 Task: Open Card Tax Preparation Review in Board Voice of Customer Customer Persona Development and Analysis to Workspace Agile Coaching and add a team member Softage.3@softage.net, a label Yellow, a checklist Dance, an attachment from your google drive, a color Yellow and finally, add a card description 'Develop and launch new customer acquisition strategy' and a comment 'This task presents an opportunity to demonstrate our creativity and innovation, exploring new ideas and approaches.'. Add a start date 'Jan 03, 1900' with a due date 'Jan 10, 1900'
Action: Mouse moved to (75, 296)
Screenshot: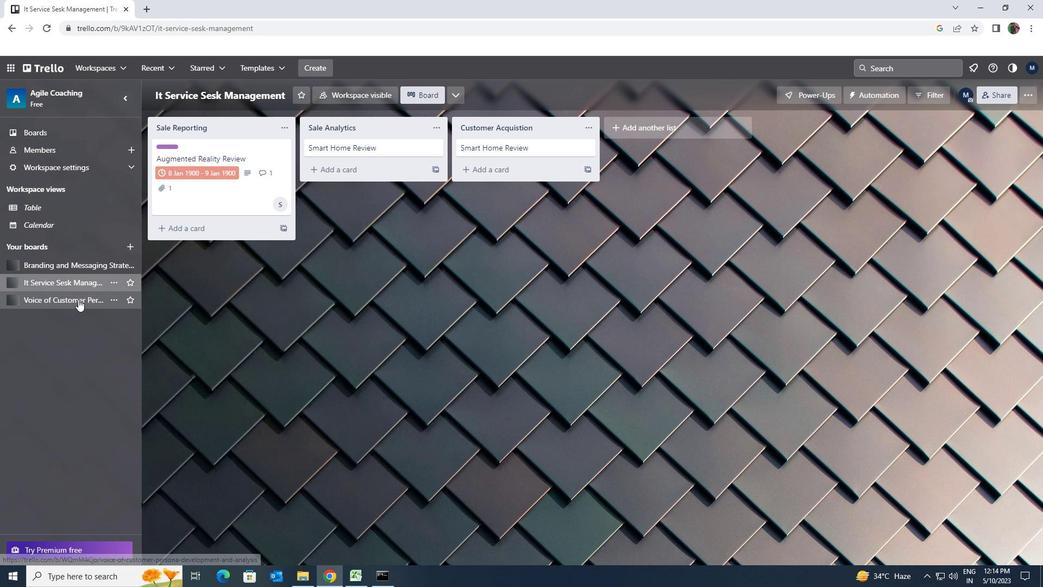 
Action: Mouse pressed left at (75, 296)
Screenshot: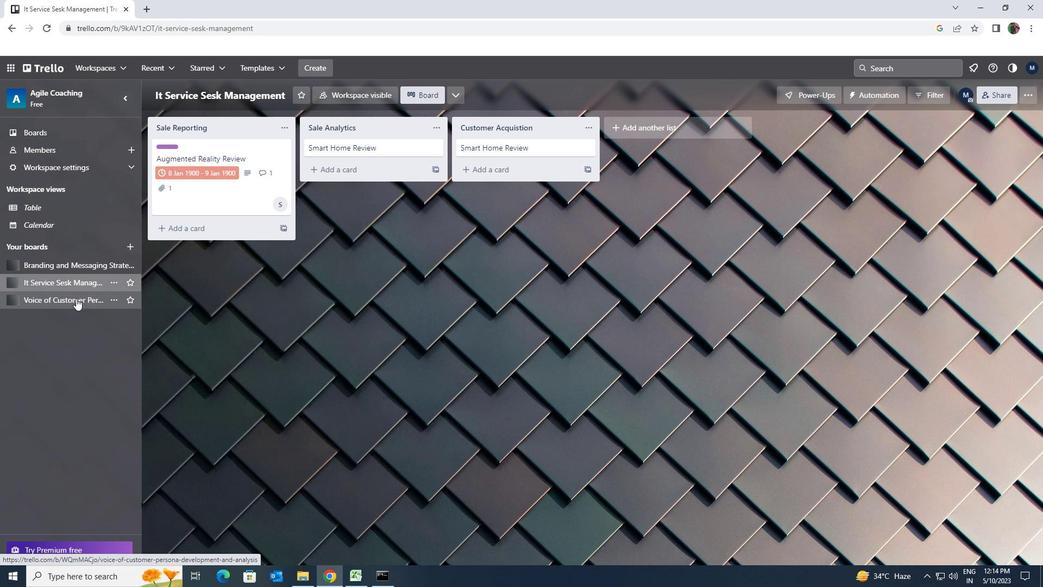 
Action: Mouse moved to (191, 144)
Screenshot: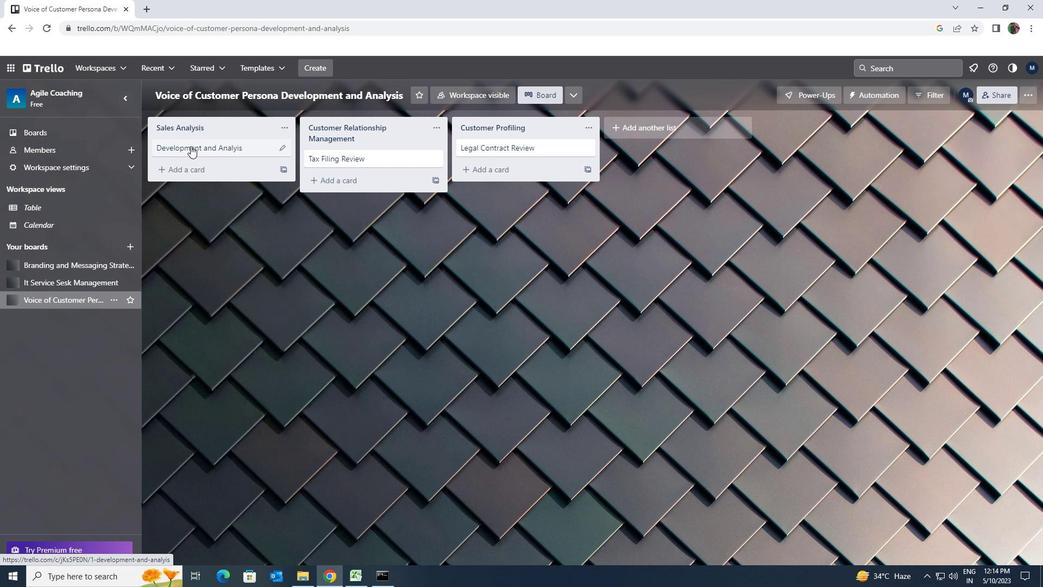 
Action: Mouse pressed left at (191, 144)
Screenshot: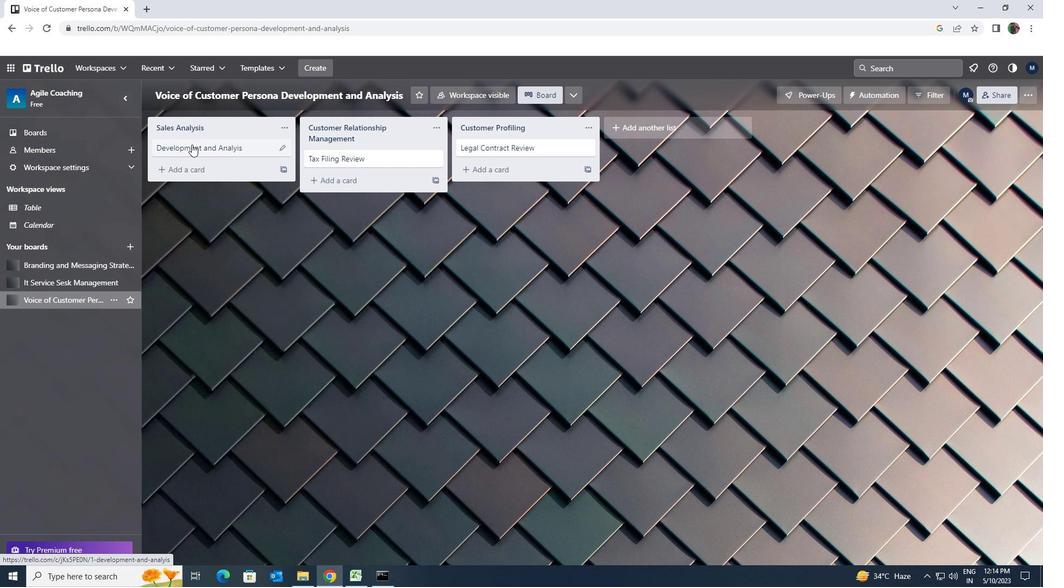 
Action: Mouse moved to (636, 158)
Screenshot: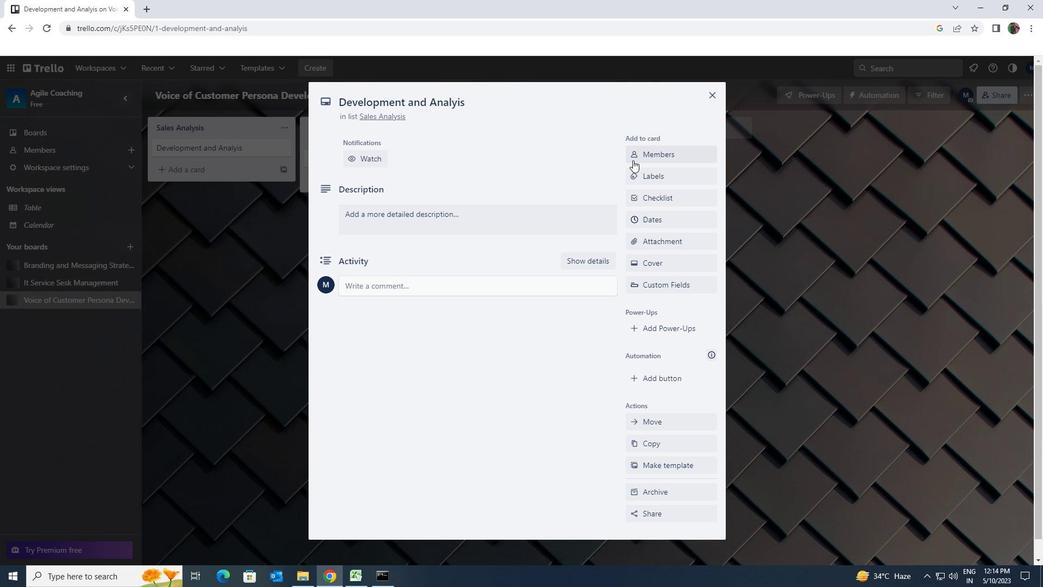 
Action: Mouse pressed left at (636, 158)
Screenshot: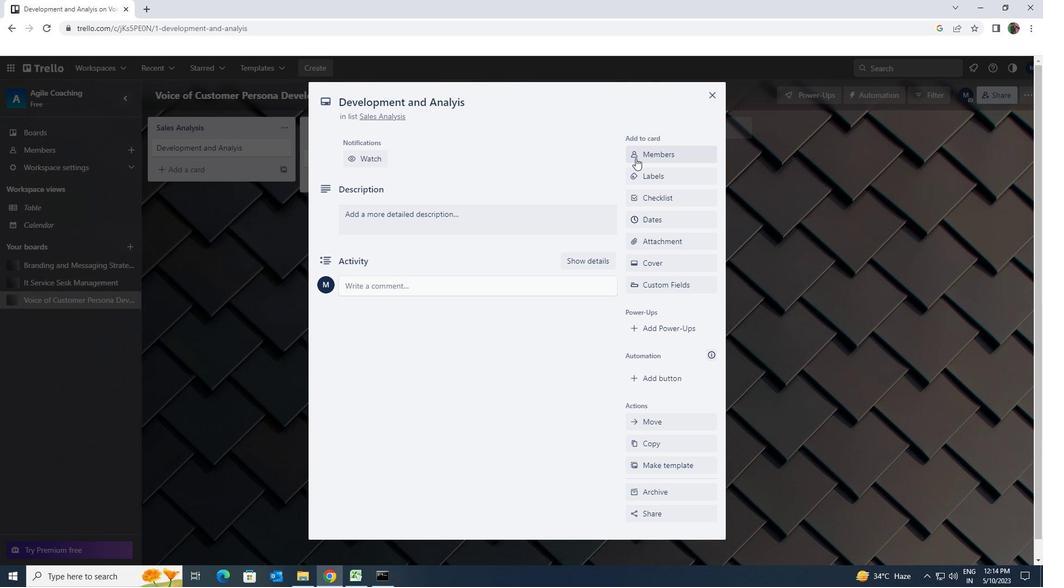 
Action: Key pressed <Key.shift>SOFTAGE.3<Key.shift><Key.shift><Key.shift><Key.shift><Key.shift><Key.shift><Key.shift><Key.shift><Key.shift><Key.shift><Key.shift><Key.shift><Key.shift><Key.shift><Key.shift><Key.shift><Key.shift><Key.shift>@<Key.shift>SOFTAGE.NET
Screenshot: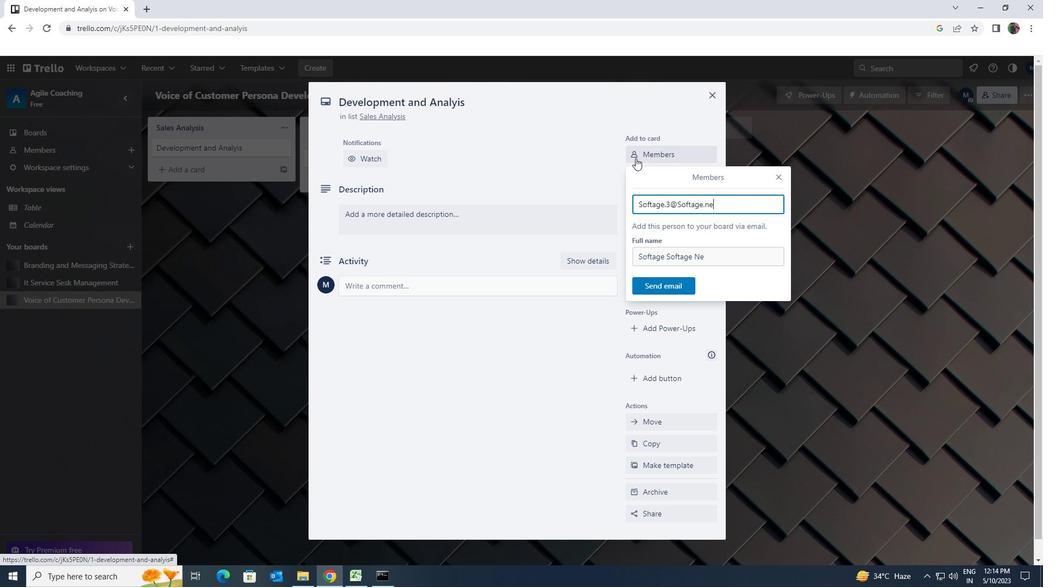 
Action: Mouse moved to (664, 280)
Screenshot: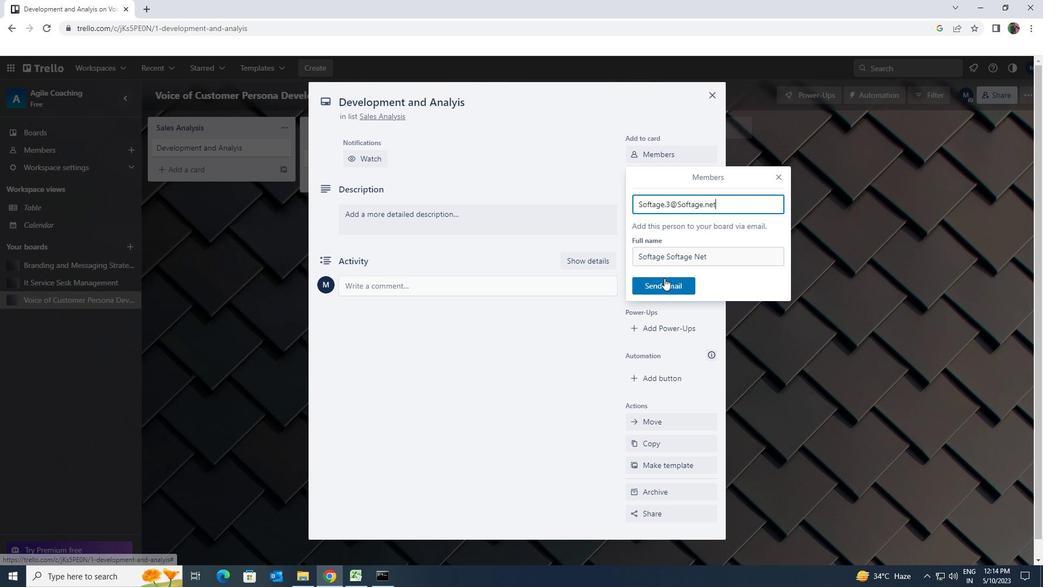 
Action: Mouse pressed left at (664, 280)
Screenshot: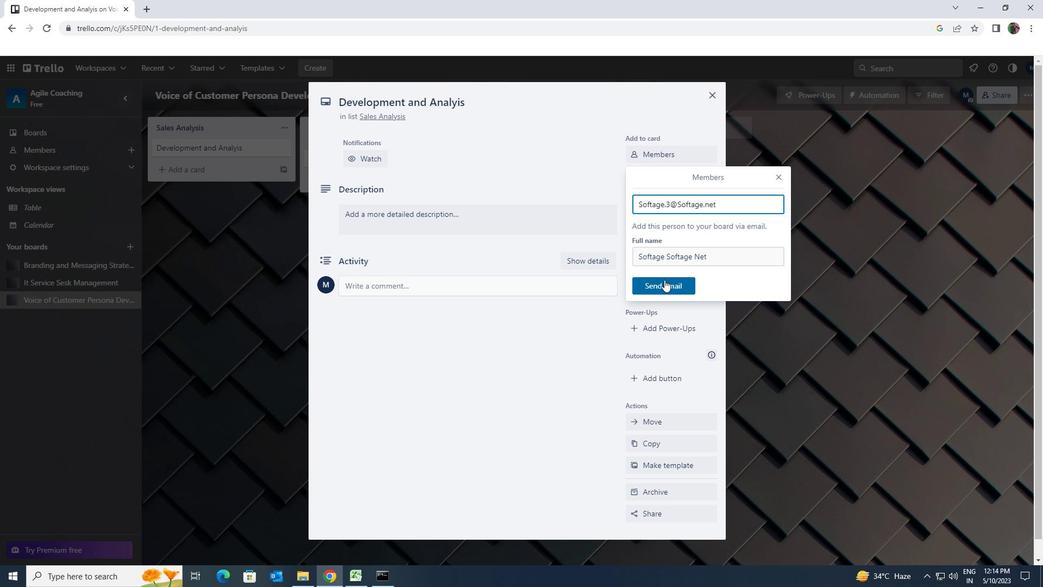 
Action: Mouse moved to (661, 215)
Screenshot: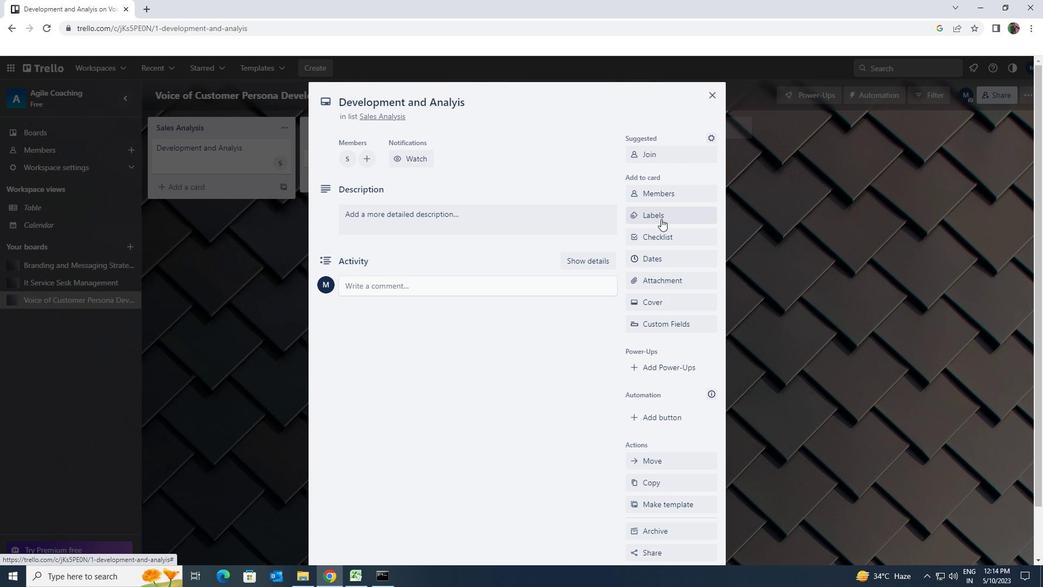 
Action: Mouse pressed left at (661, 215)
Screenshot: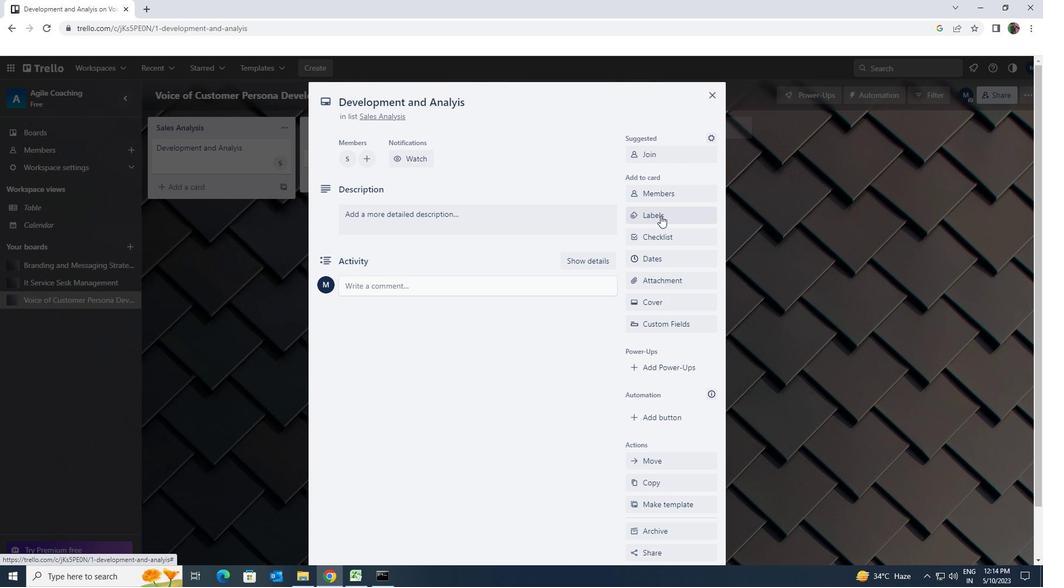 
Action: Mouse moved to (692, 433)
Screenshot: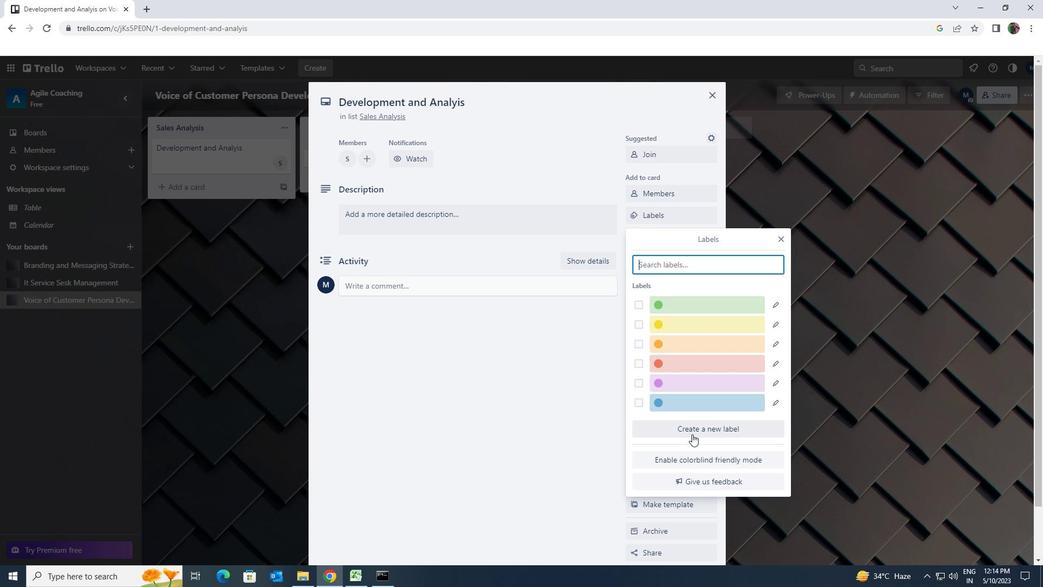 
Action: Mouse pressed left at (692, 433)
Screenshot: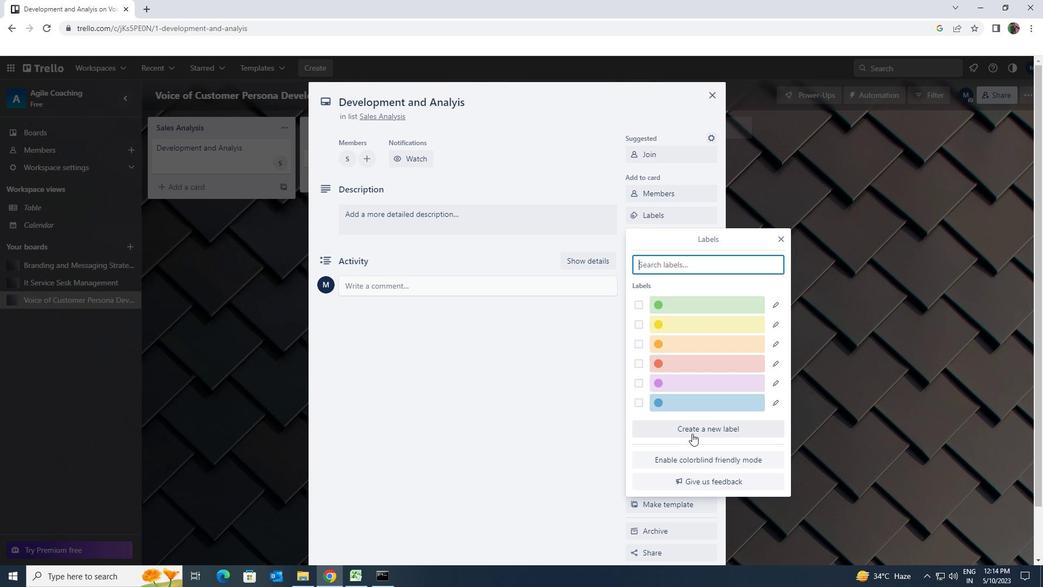 
Action: Mouse moved to (686, 399)
Screenshot: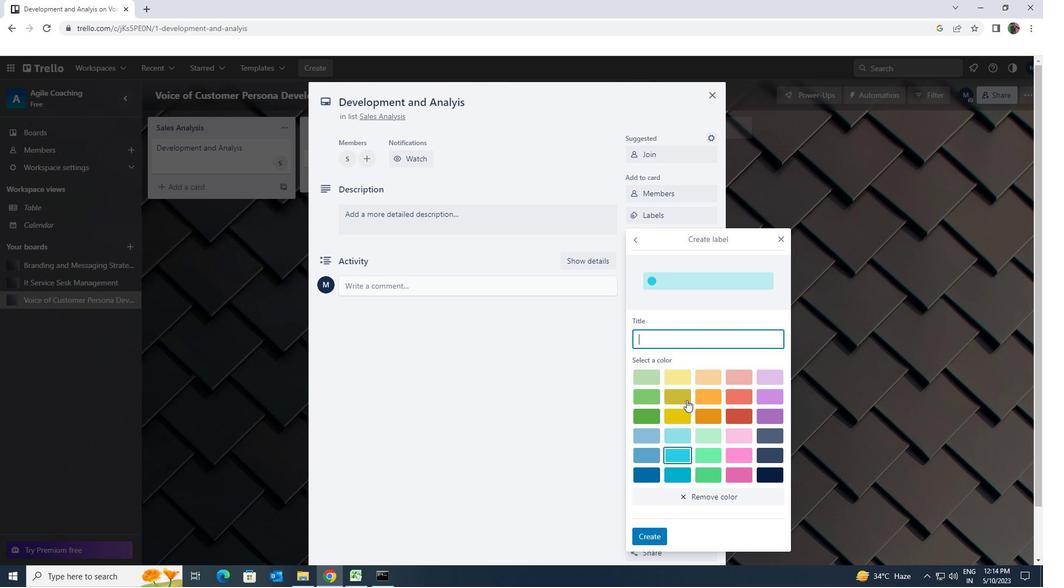 
Action: Mouse pressed left at (686, 399)
Screenshot: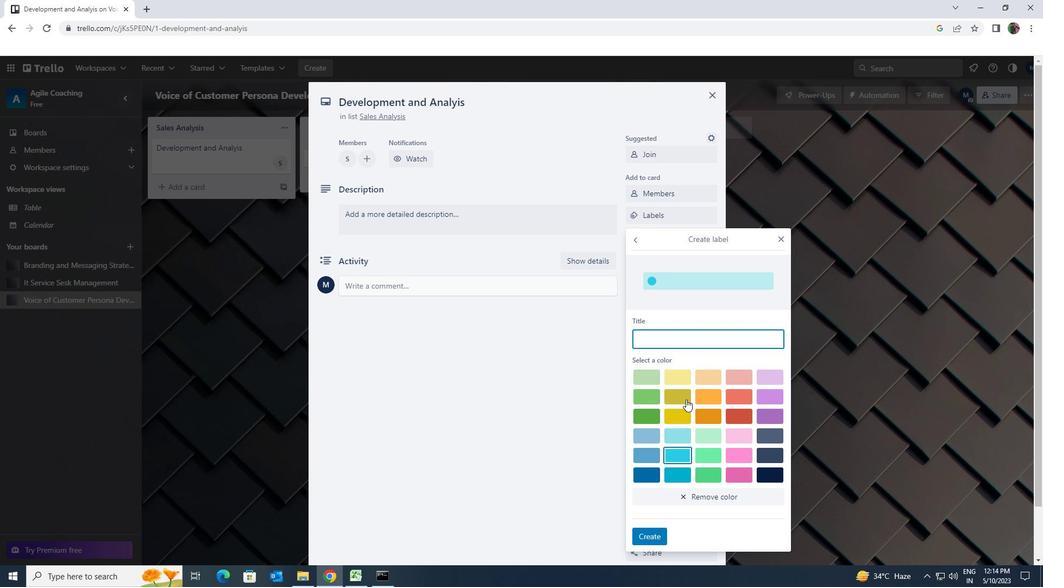 
Action: Mouse moved to (647, 539)
Screenshot: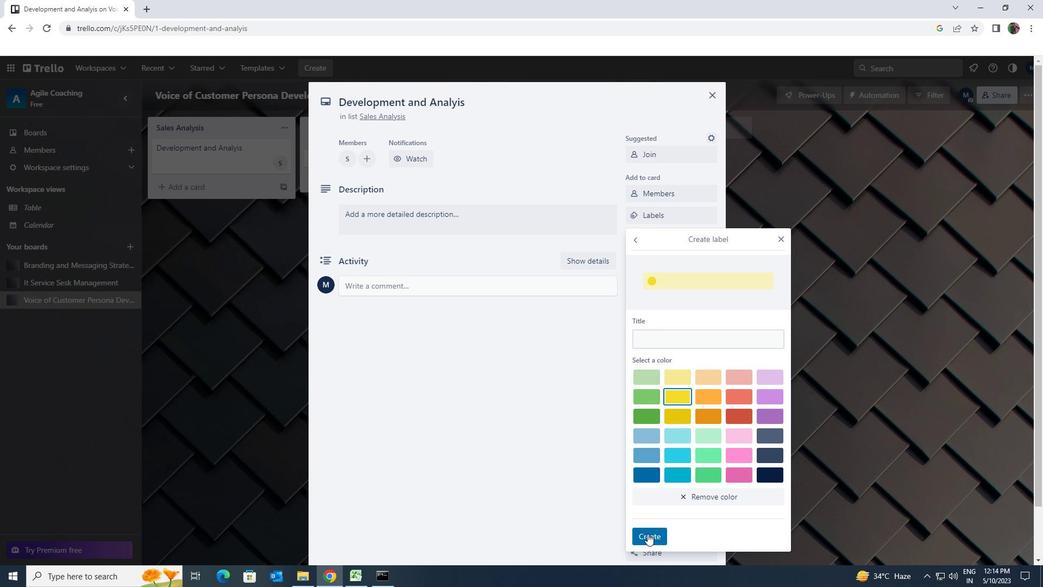 
Action: Mouse pressed left at (647, 539)
Screenshot: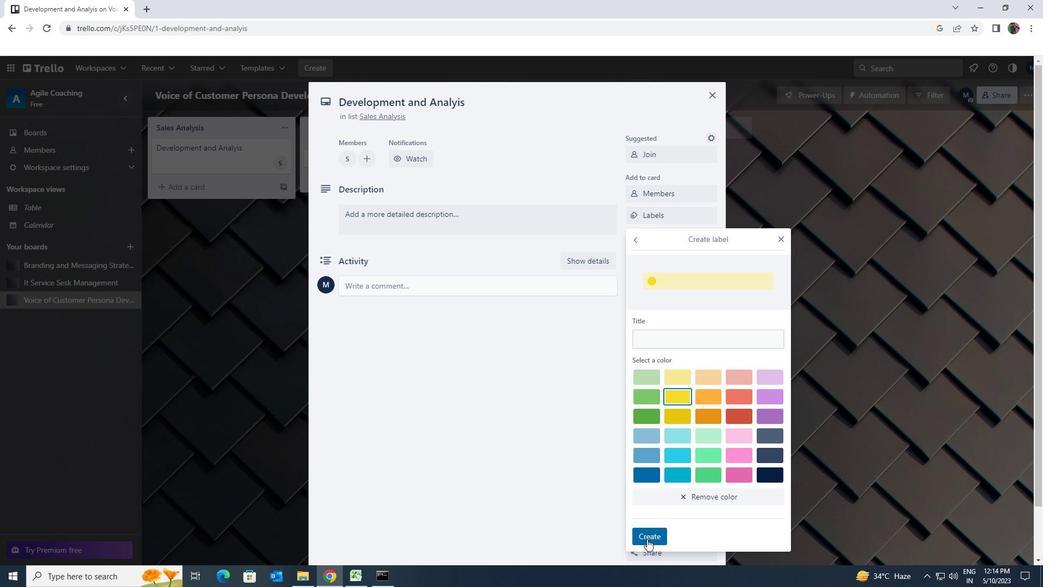 
Action: Mouse moved to (780, 243)
Screenshot: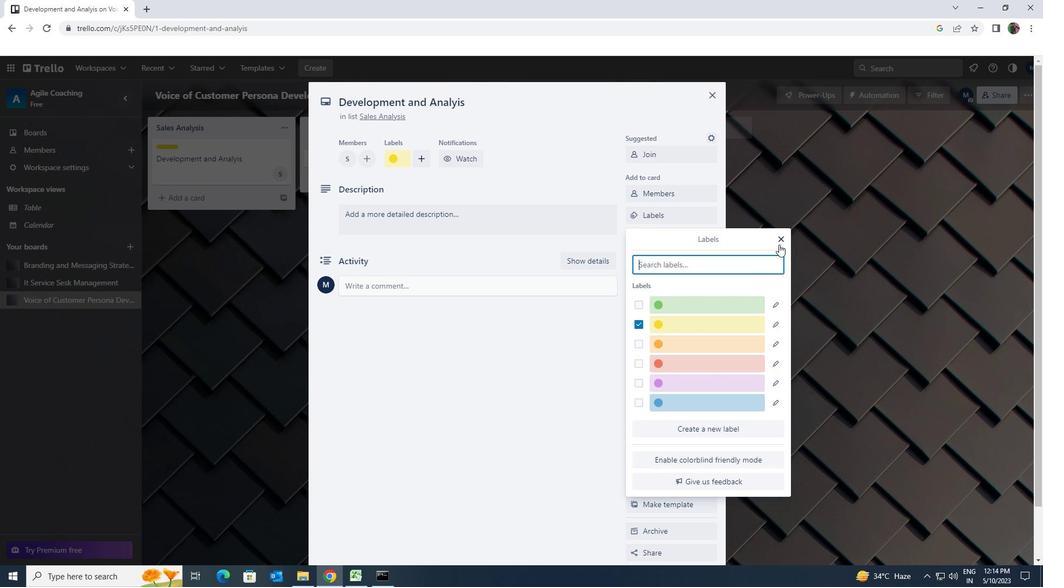 
Action: Mouse pressed left at (780, 243)
Screenshot: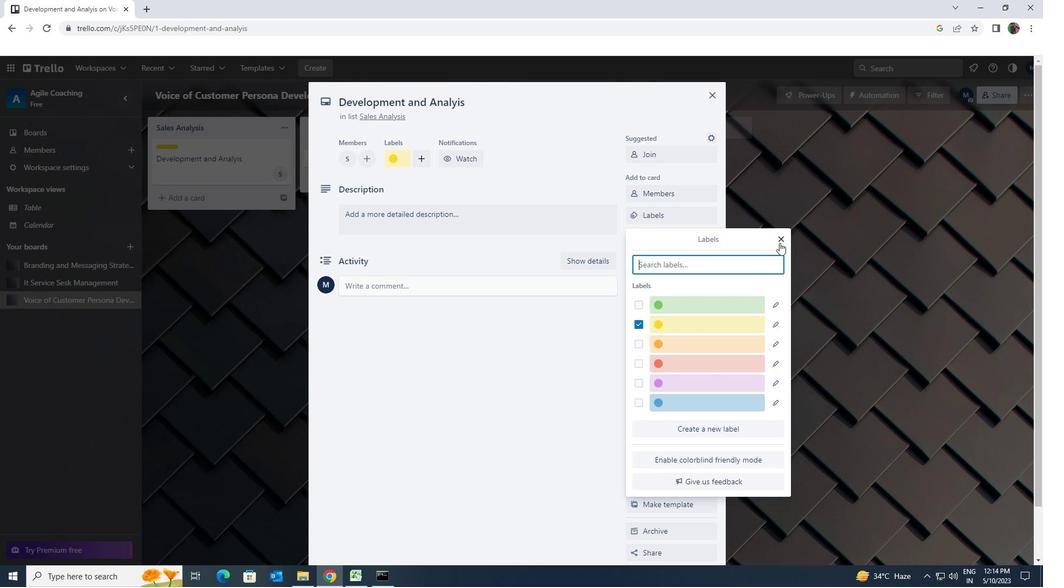 
Action: Mouse moved to (705, 240)
Screenshot: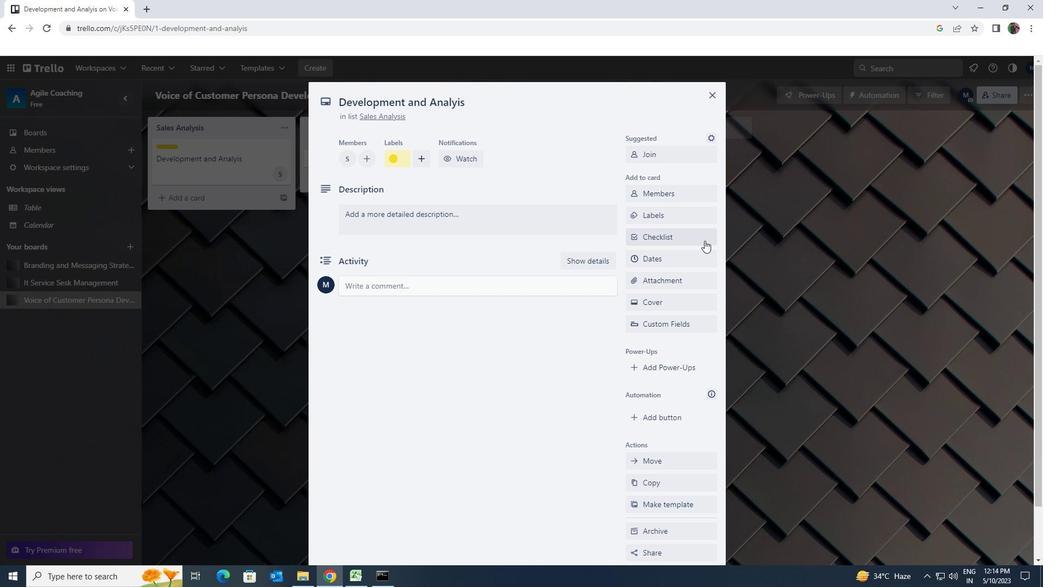 
Action: Mouse pressed left at (705, 240)
Screenshot: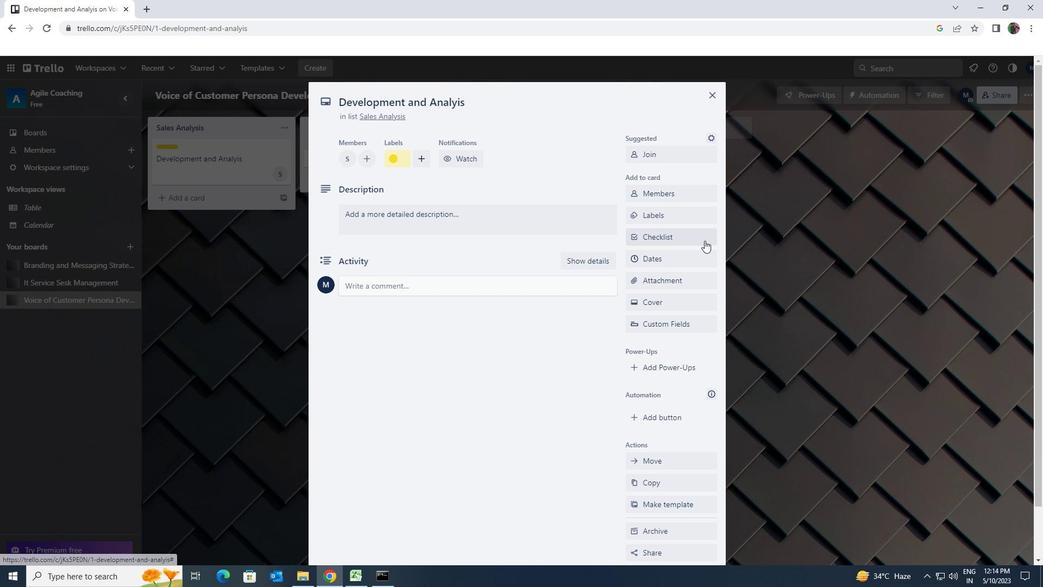 
Action: Key pressed <Key.shift>DAB<Key.backspace>NCE
Screenshot: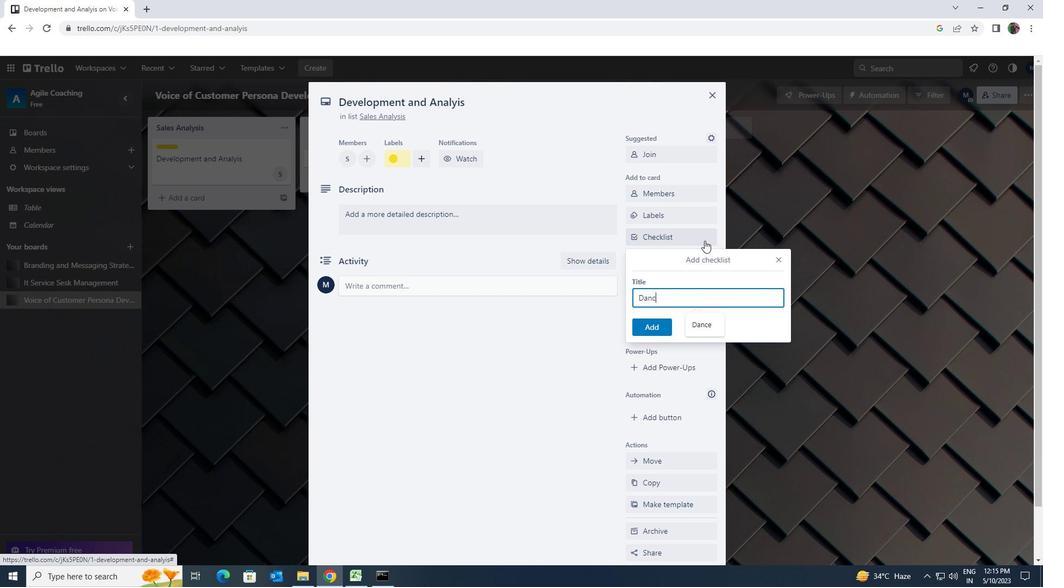 
Action: Mouse moved to (662, 322)
Screenshot: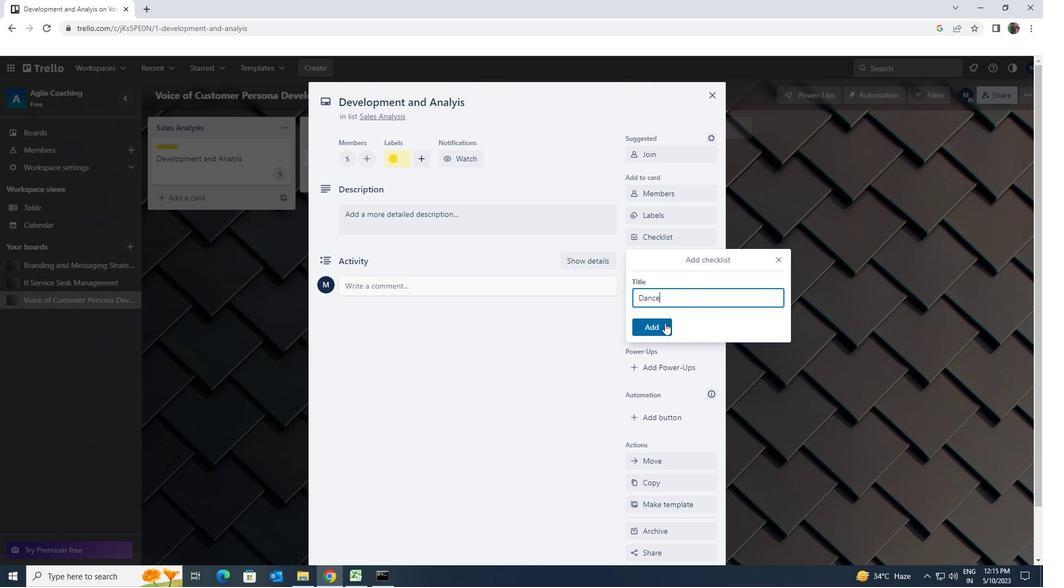 
Action: Mouse pressed left at (662, 322)
Screenshot: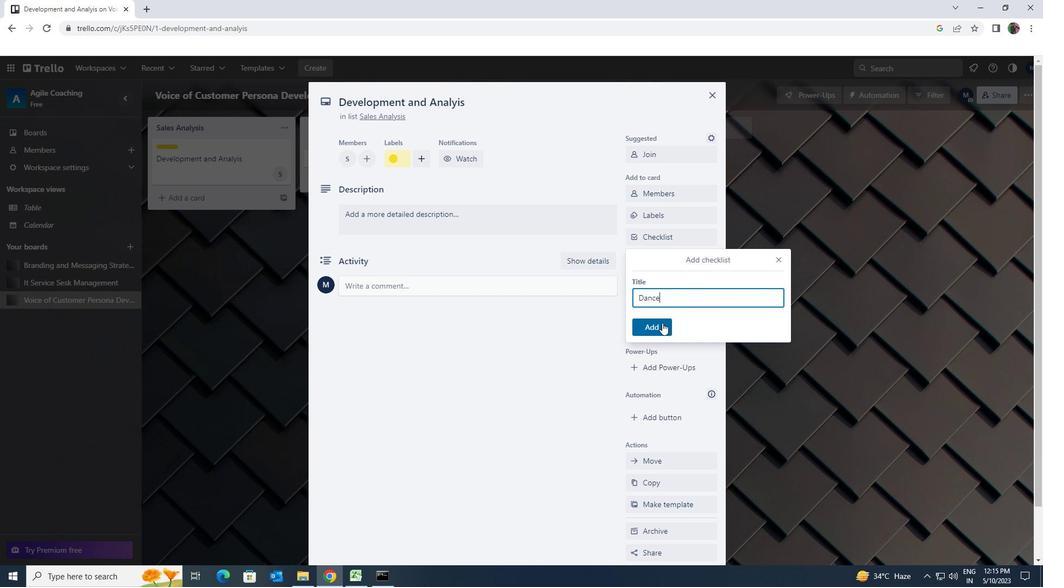 
Action: Mouse moved to (535, 221)
Screenshot: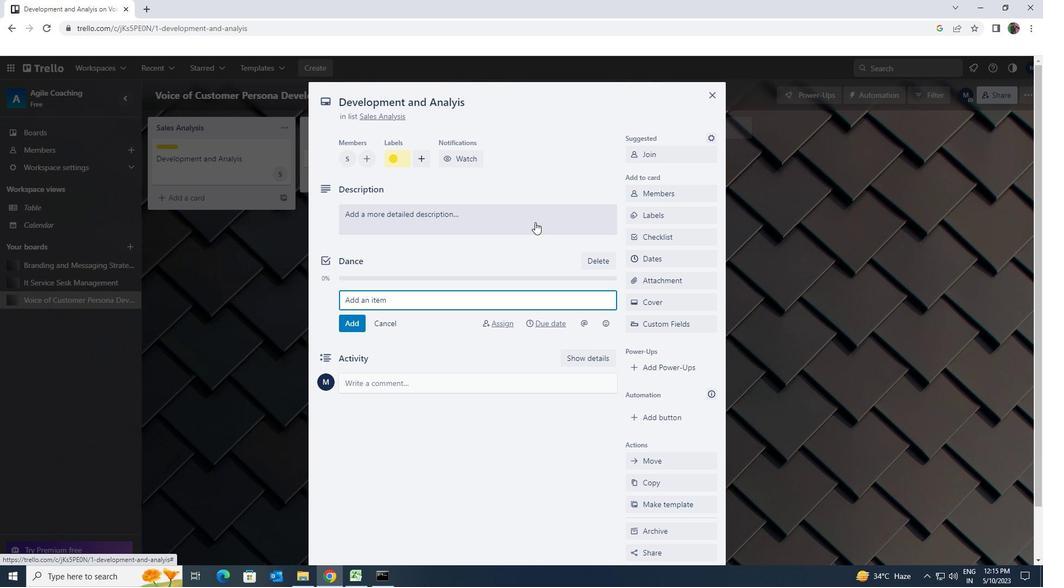 
Action: Mouse pressed left at (535, 221)
Screenshot: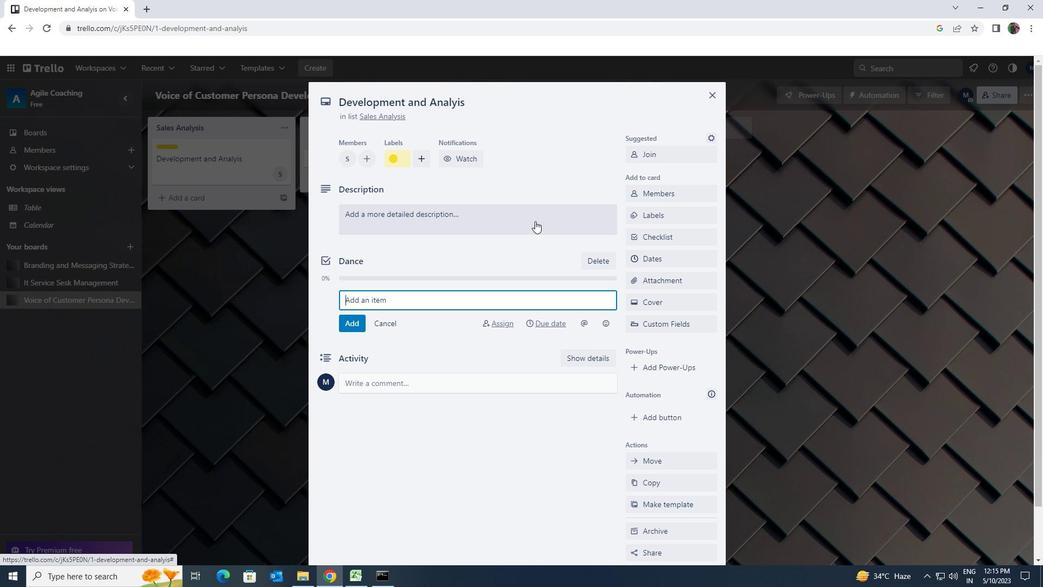 
Action: Mouse moved to (666, 282)
Screenshot: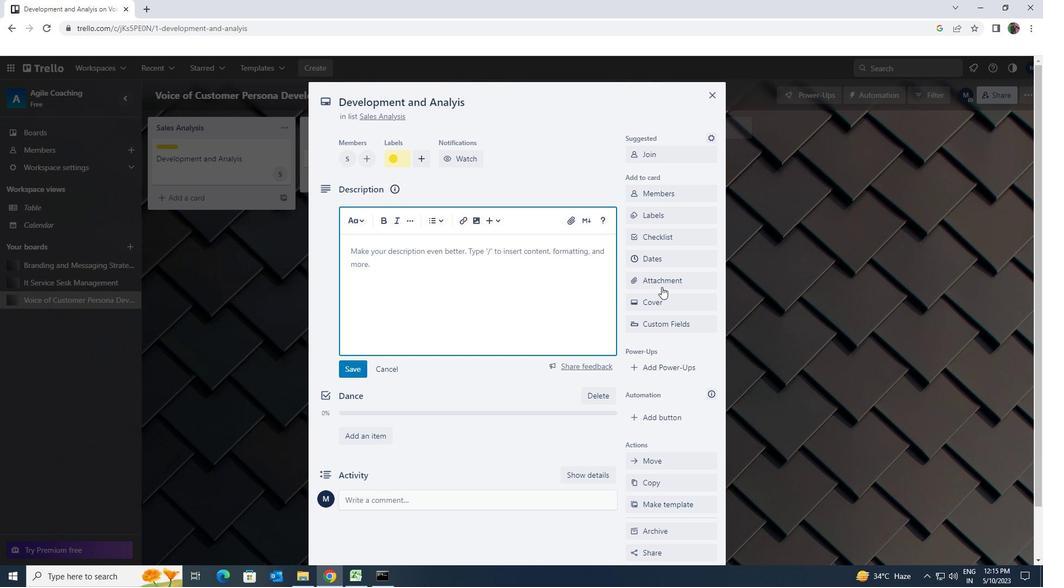 
Action: Mouse pressed left at (666, 282)
Screenshot: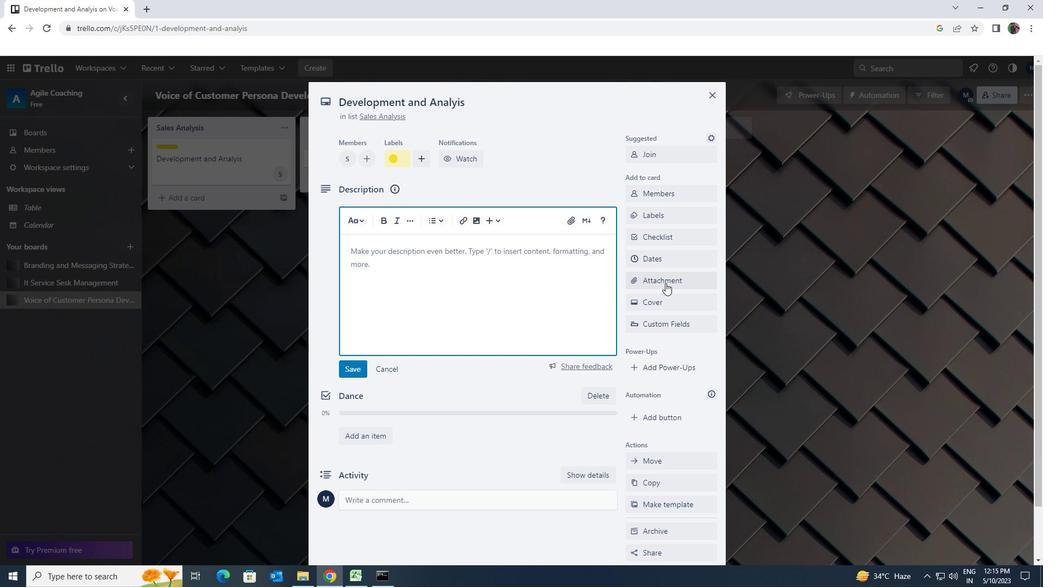 
Action: Mouse moved to (684, 366)
Screenshot: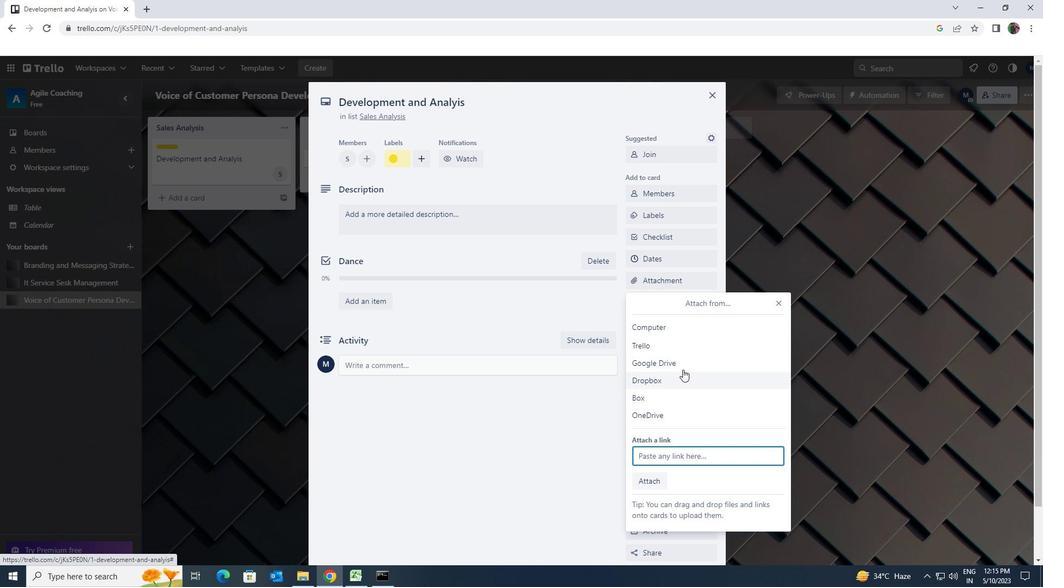 
Action: Mouse pressed left at (684, 366)
Screenshot: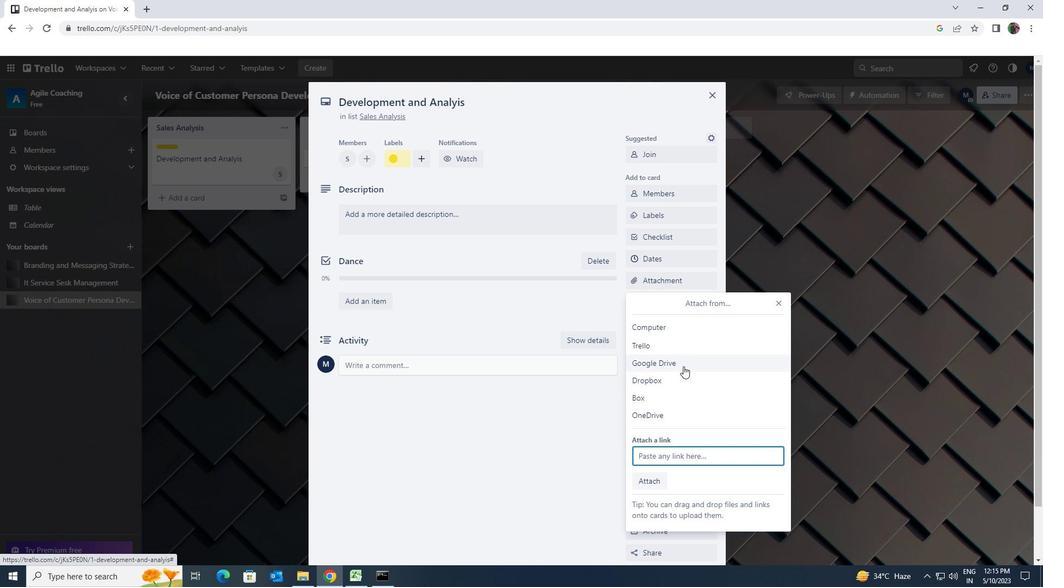 
Action: Mouse moved to (420, 387)
Screenshot: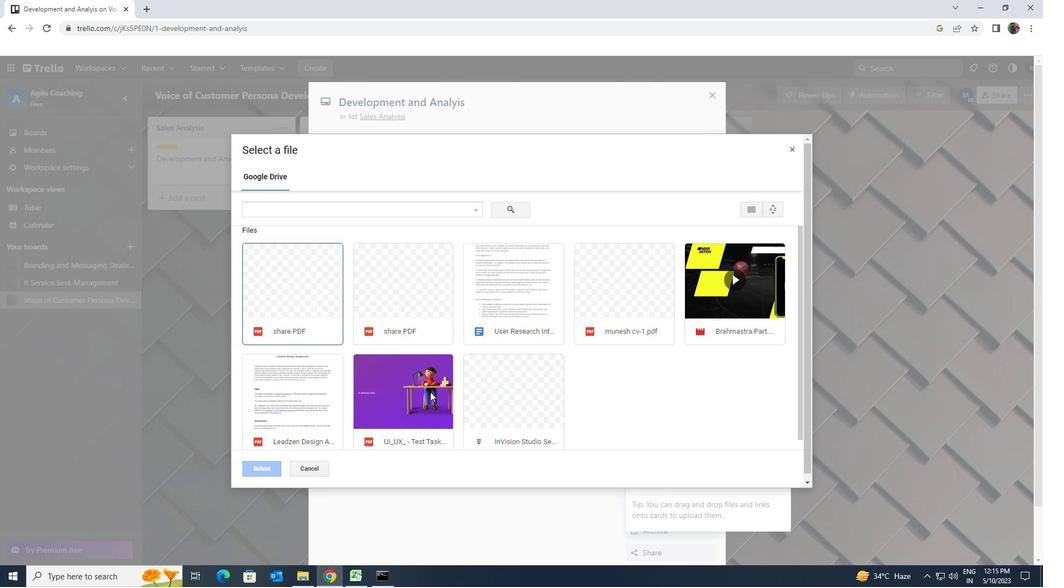 
Action: Mouse pressed left at (420, 387)
Screenshot: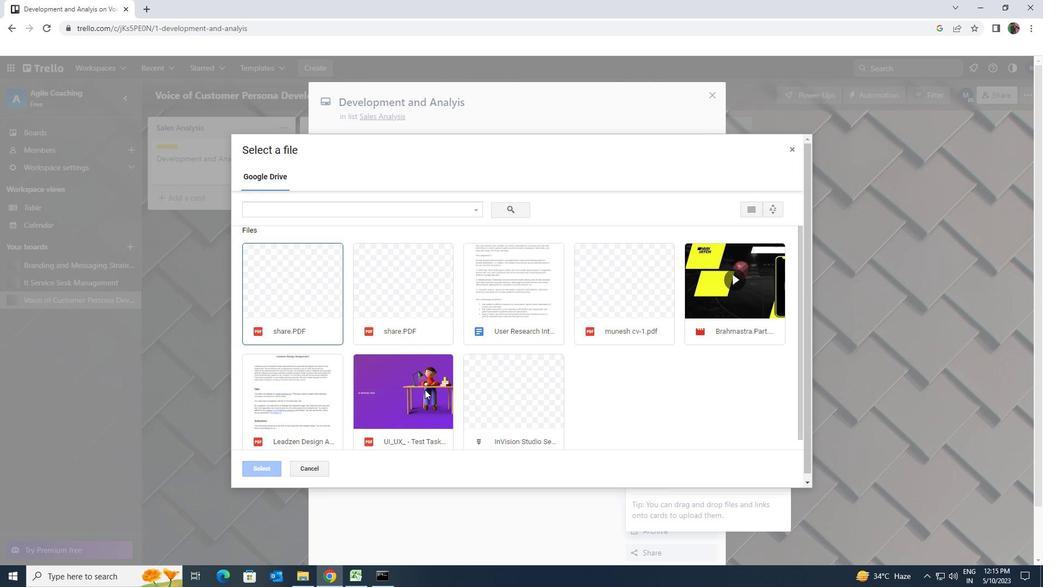 
Action: Mouse moved to (258, 468)
Screenshot: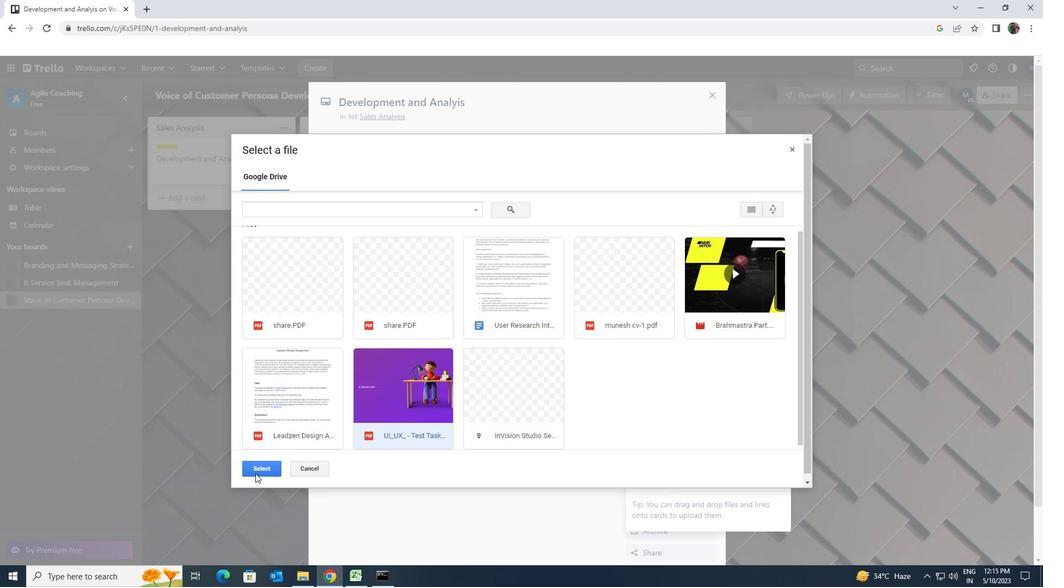 
Action: Mouse pressed left at (258, 468)
Screenshot: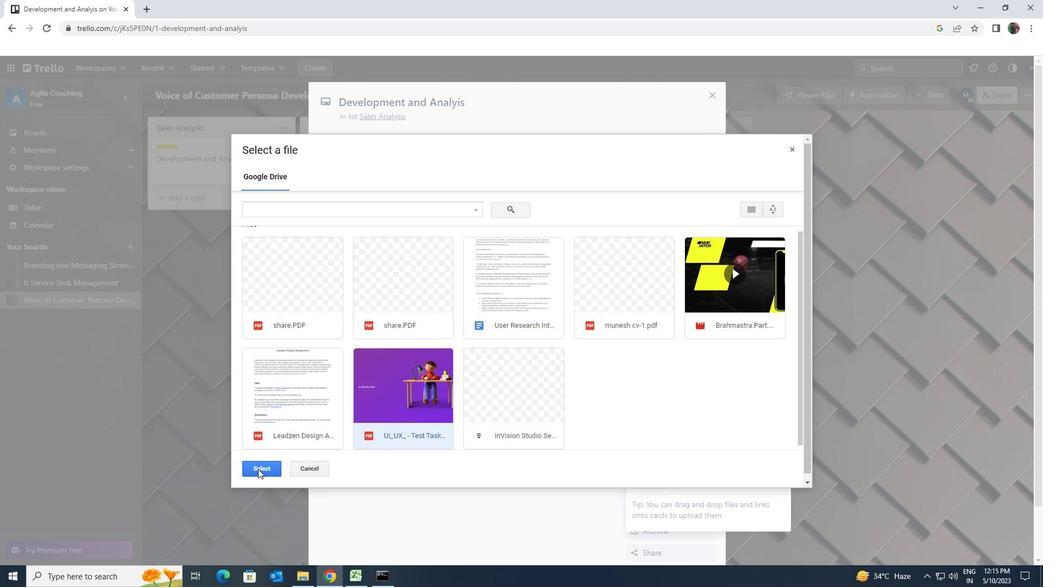 
Action: Mouse moved to (502, 224)
Screenshot: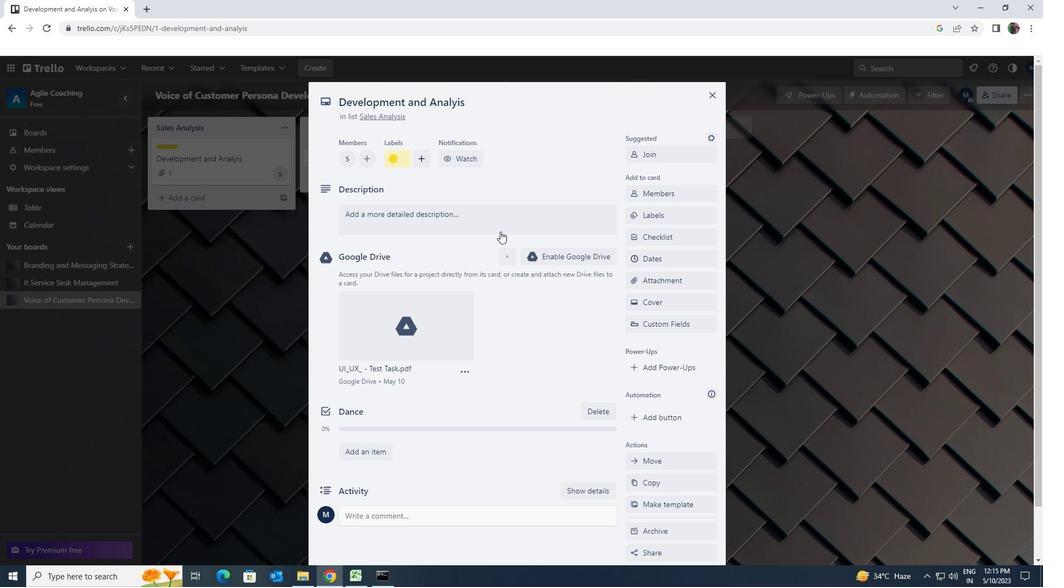 
Action: Mouse pressed left at (502, 224)
Screenshot: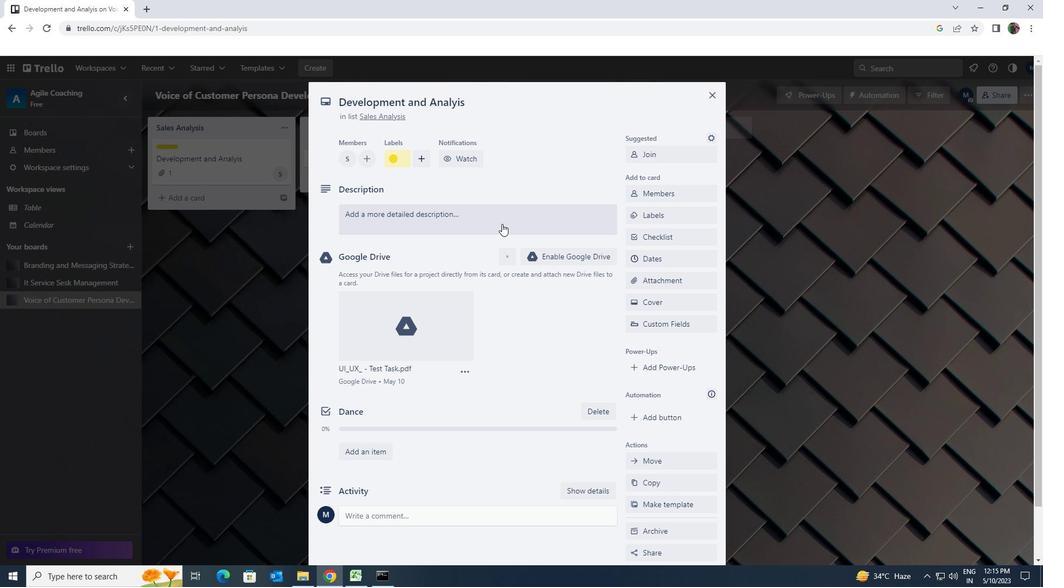 
Action: Key pressed <Key.shift><Key.shift><Key.shift><Key.shift><Key.shift><Key.shift>DEVELOP<Key.space>AND<Key.space><Key.shift>LAUNCH<Key.space>NEW<Key.space><Key.shift>CUSTOMER<Key.space><Key.shift>ACQUISTOP<Key.backspace>N<Key.space><Key.shift>STRATEGY<Key.enter>
Screenshot: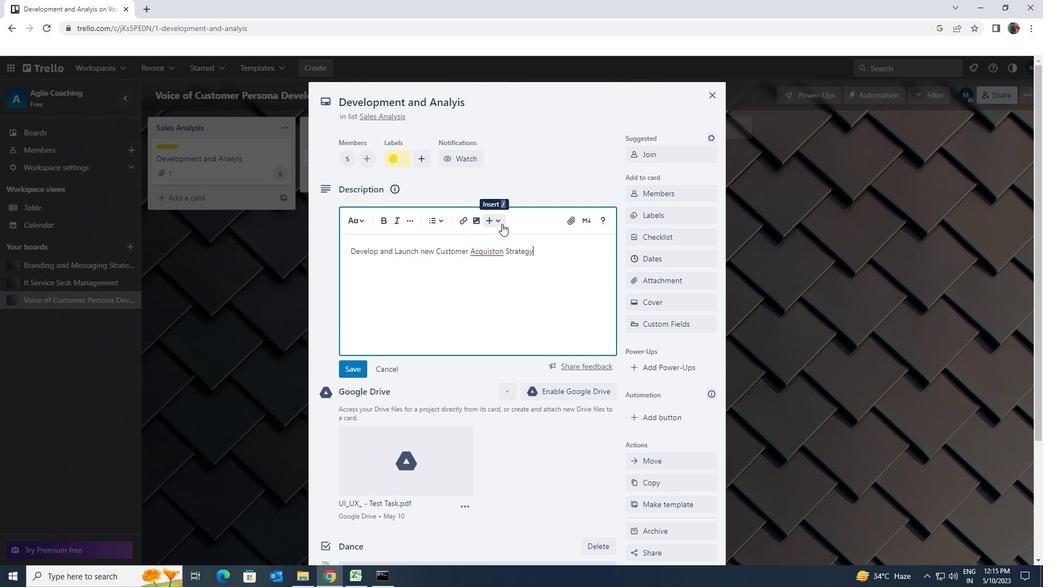 
Action: Mouse scrolled (502, 223) with delta (0, 0)
Screenshot: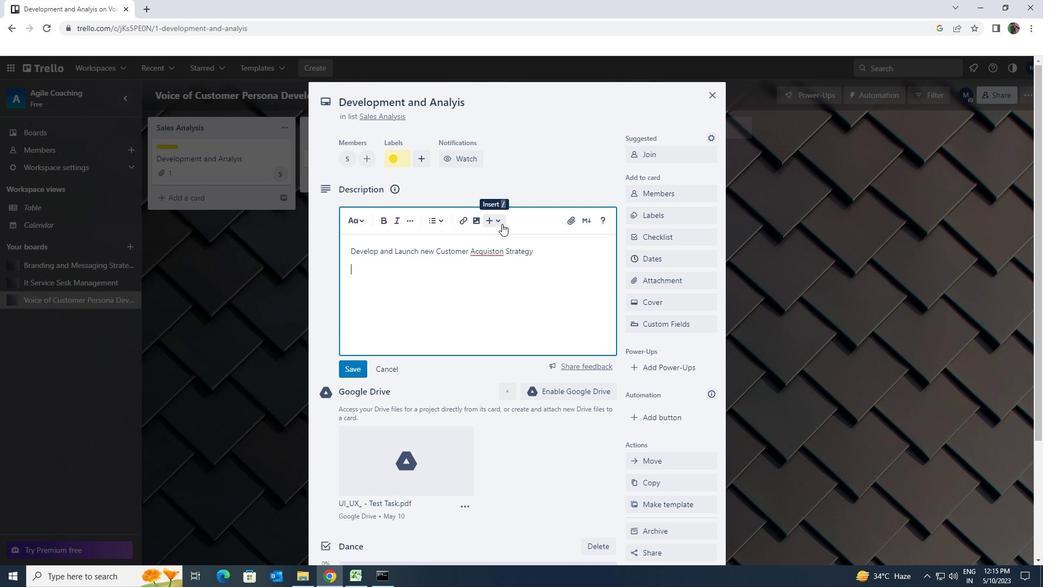 
Action: Mouse moved to (353, 315)
Screenshot: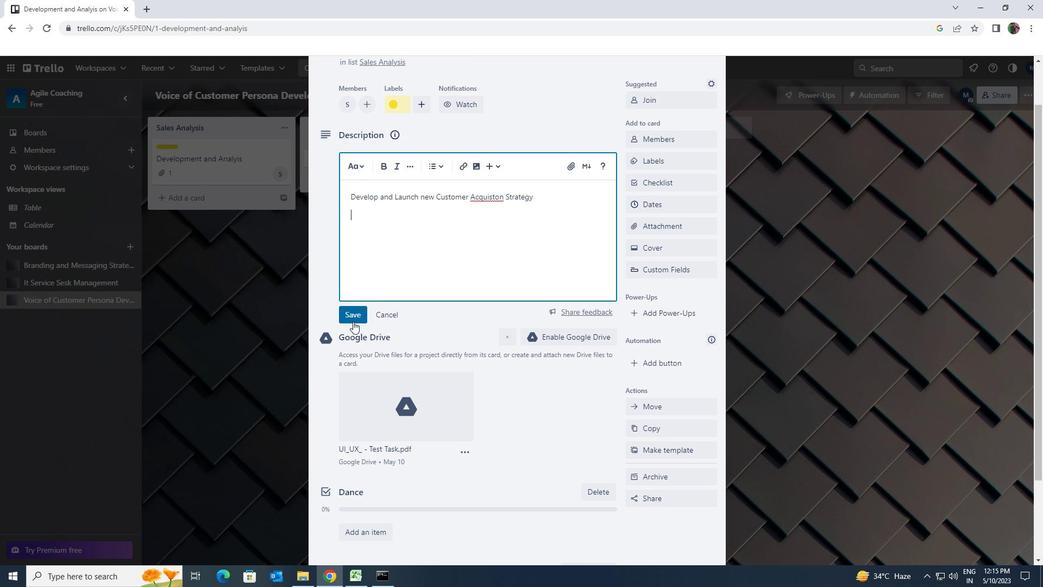 
Action: Mouse pressed left at (353, 315)
Screenshot: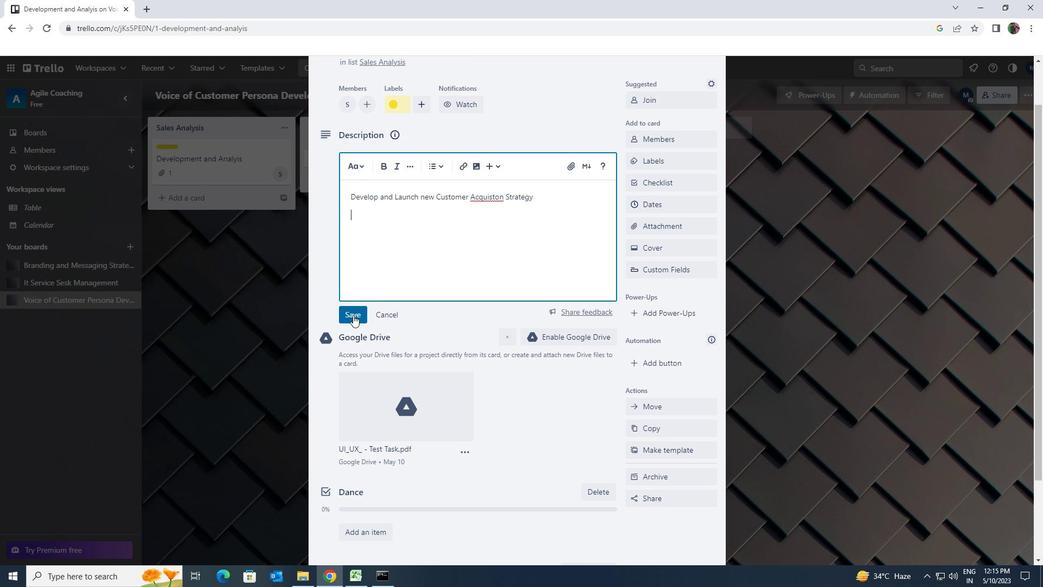 
Action: Mouse moved to (476, 313)
Screenshot: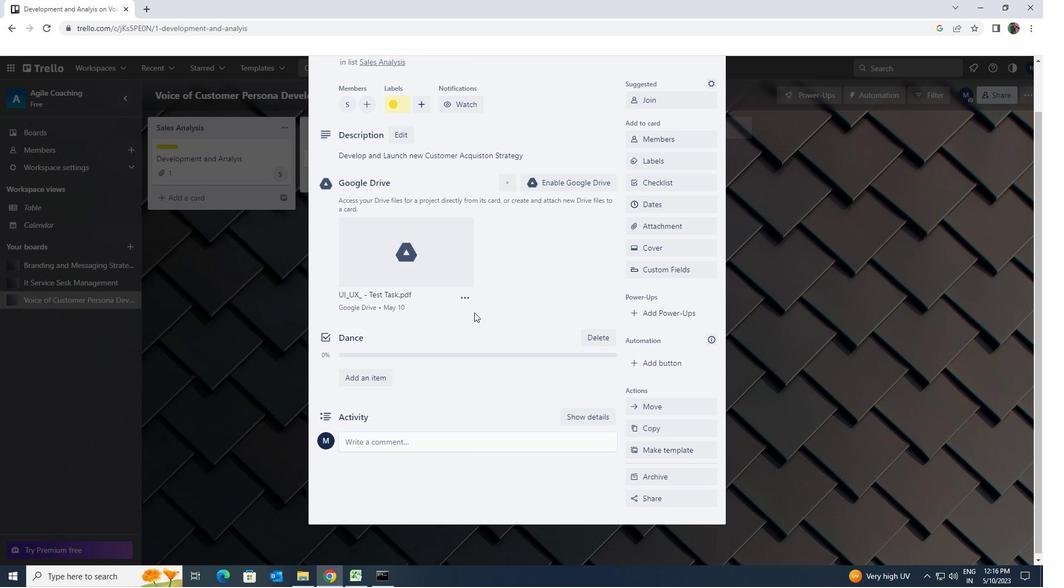 
Action: Mouse scrolled (476, 312) with delta (0, 0)
Screenshot: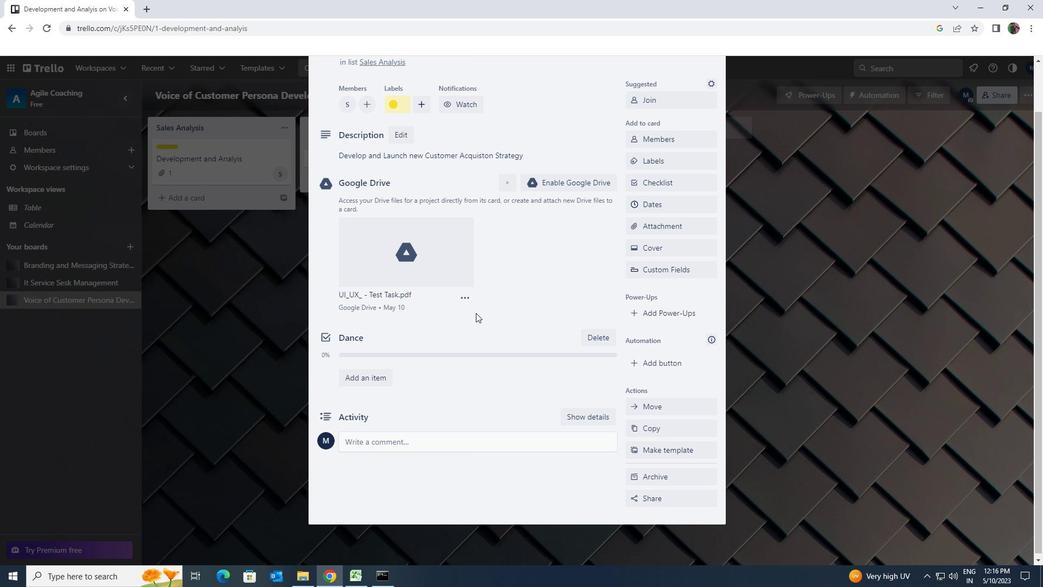 
Action: Mouse scrolled (476, 312) with delta (0, 0)
Screenshot: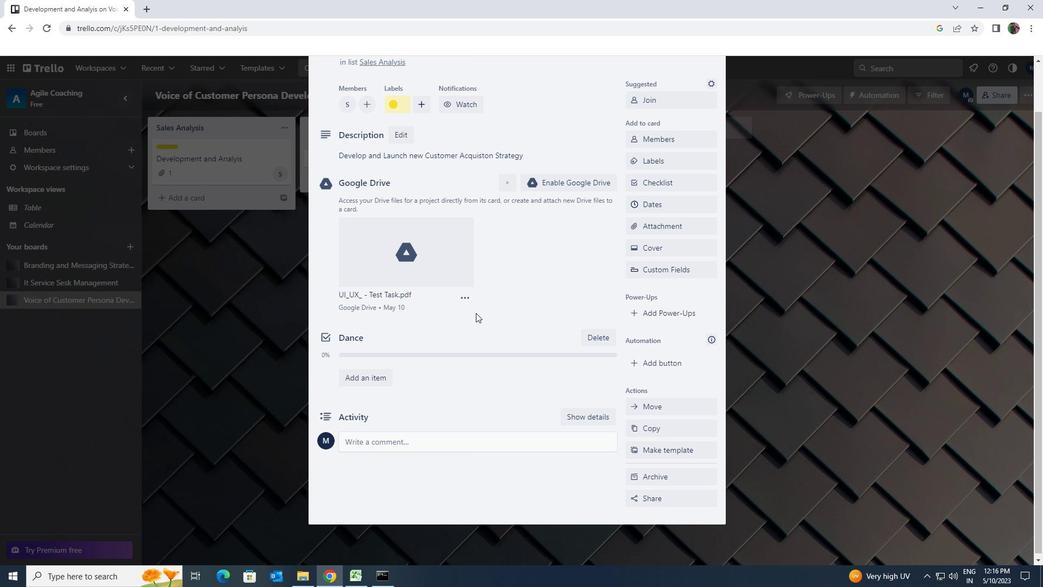 
Action: Mouse moved to (469, 439)
Screenshot: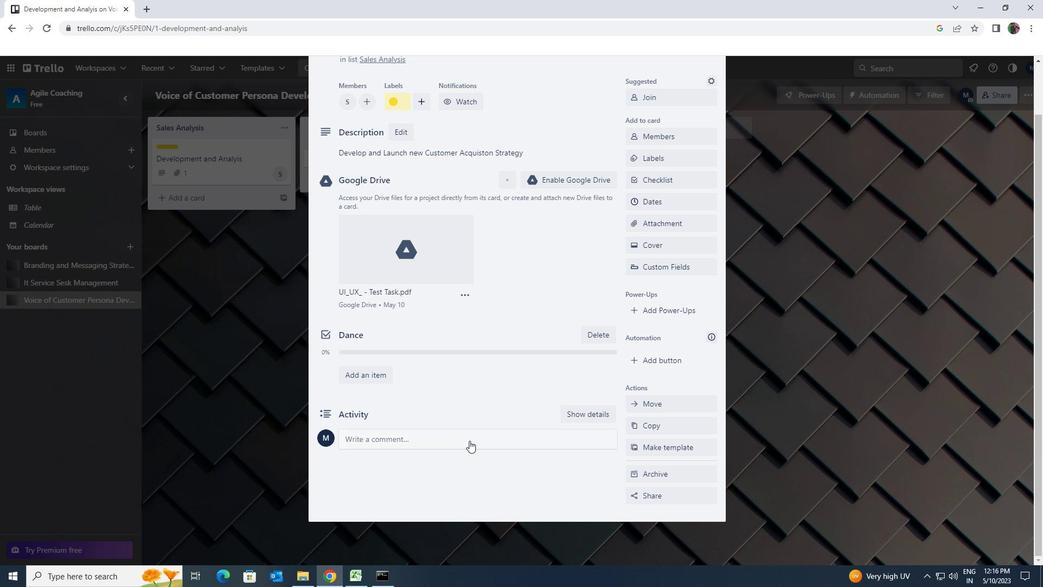 
Action: Mouse pressed left at (469, 439)
Screenshot: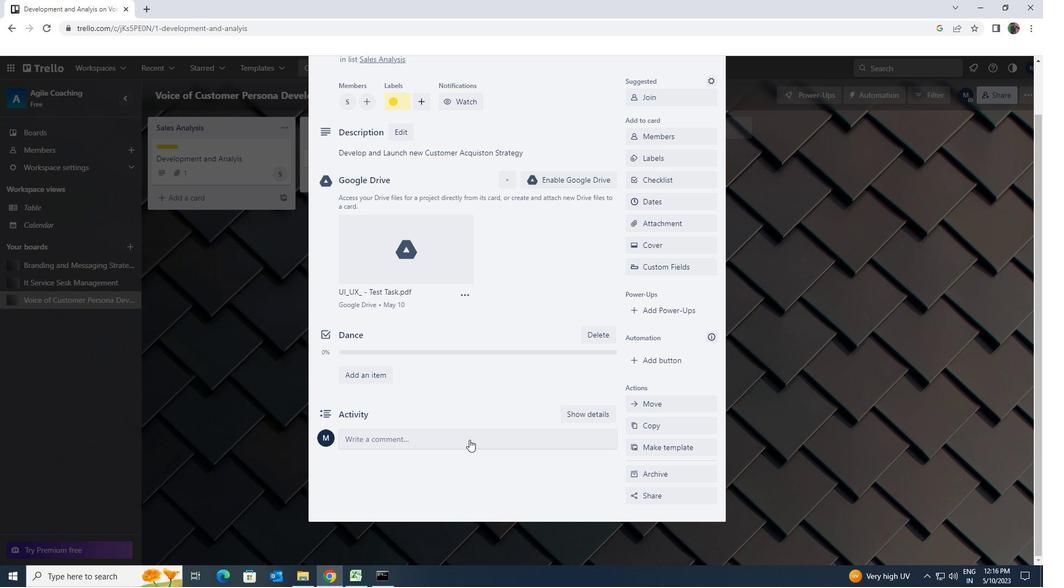 
Action: Mouse moved to (476, 437)
Screenshot: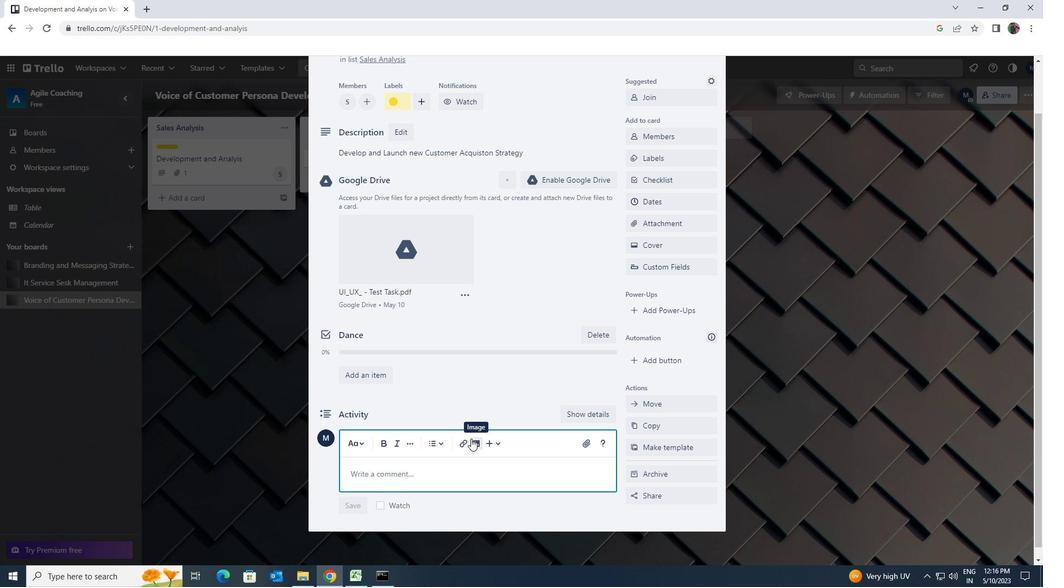
Action: Key pressed <Key.shift><Key.shift><Key.shift><Key.shift><Key.shift><Key.shift><Key.shift><Key.shift><Key.shift><Key.shift><Key.shift><Key.shift><Key.shift><Key.shift><Key.shift><Key.shift>THIS<Key.space><Key.shift>TASK<Key.space><Key.shift><Key.shift><Key.shift><Key.shift><Key.shift><Key.shift><Key.shift><Key.shift><Key.shift><Key.shift><Key.shift><Key.shift><Key.shift><Key.shift><Key.shift><Key.shift><Key.shift><Key.shift><Key.shift><Key.shift><Key.shift><Key.shift><Key.shift><Key.shift><Key.shift><Key.shift><Key.shift><Key.shift><Key.shift><Key.shift><Key.shift><Key.shift><Key.shift><Key.shift><Key.shift><Key.shift><Key.shift><Key.shift><Key.shift><Key.shift><Key.shift><Key.shift><Key.shift>PRESENTS<Key.space><Key.shift><Key.shift><Key.shift><Key.shift>AN<Key.space><Key.shift><Key.shift><Key.shift><Key.shift><Key.shift><Key.shift><Key.shift>OPPARTUNITY<Key.space>TO<Key.space><Key.shift>DEMONSTRATIVE<Key.space>OUR<Key.space><Key.shift>CREATIVITY<Key.space>AND<Key.space><Key.shift>INNOVATION<Key.space><Key.shift>EXPLORING<Key.space>IDEAS<Key.space>APPROACHES.
Screenshot: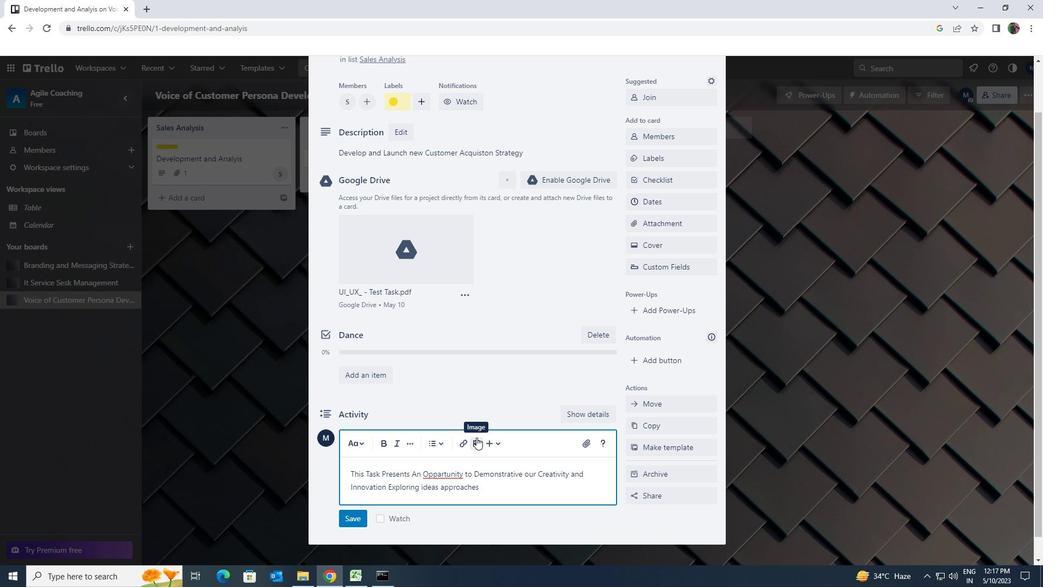 
Action: Mouse moved to (361, 514)
Screenshot: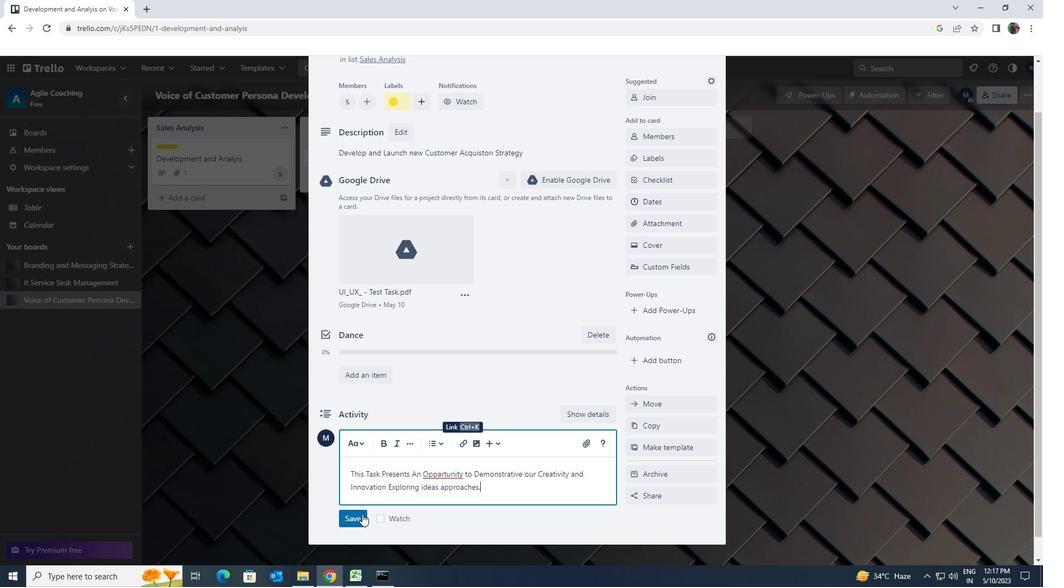 
Action: Mouse pressed left at (361, 514)
Screenshot: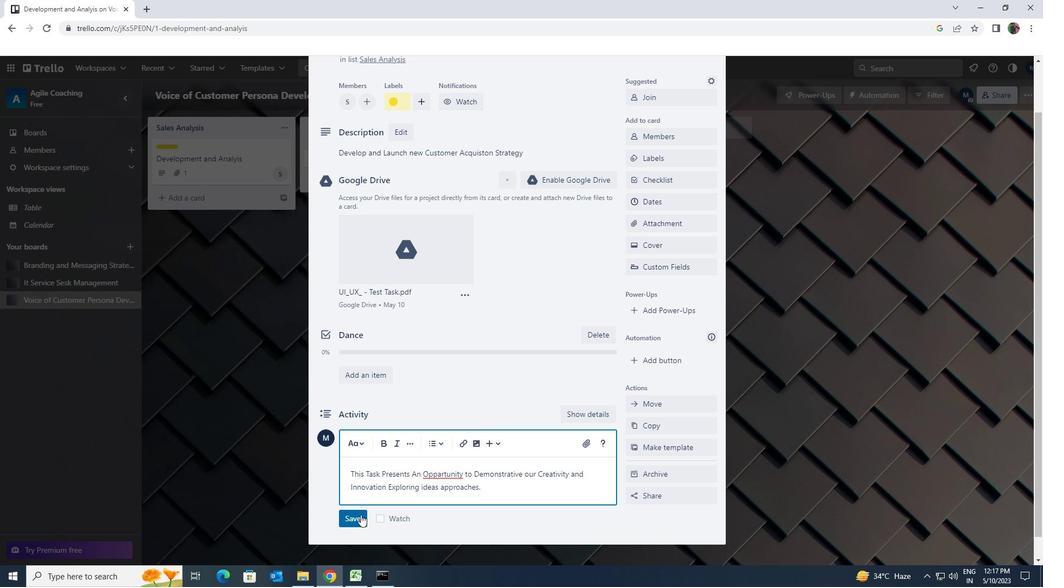 
Action: Mouse moved to (657, 204)
Screenshot: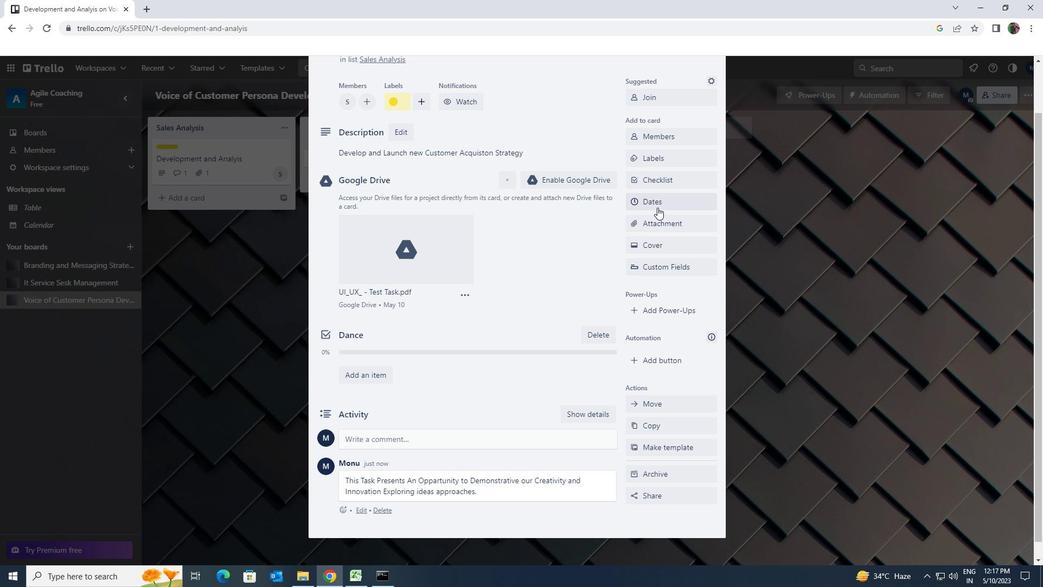 
Action: Mouse pressed left at (657, 204)
Screenshot: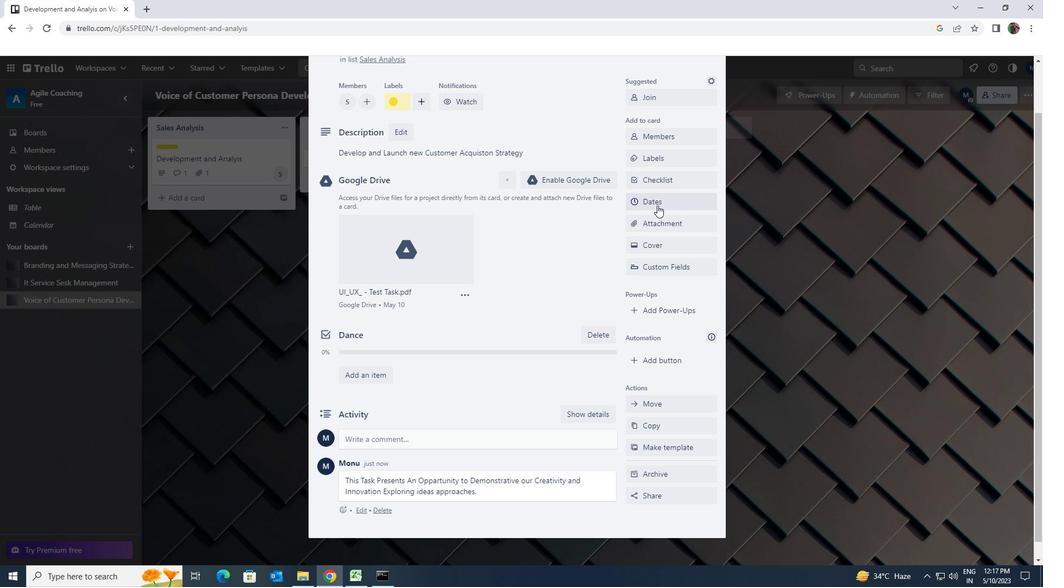 
Action: Mouse moved to (638, 289)
Screenshot: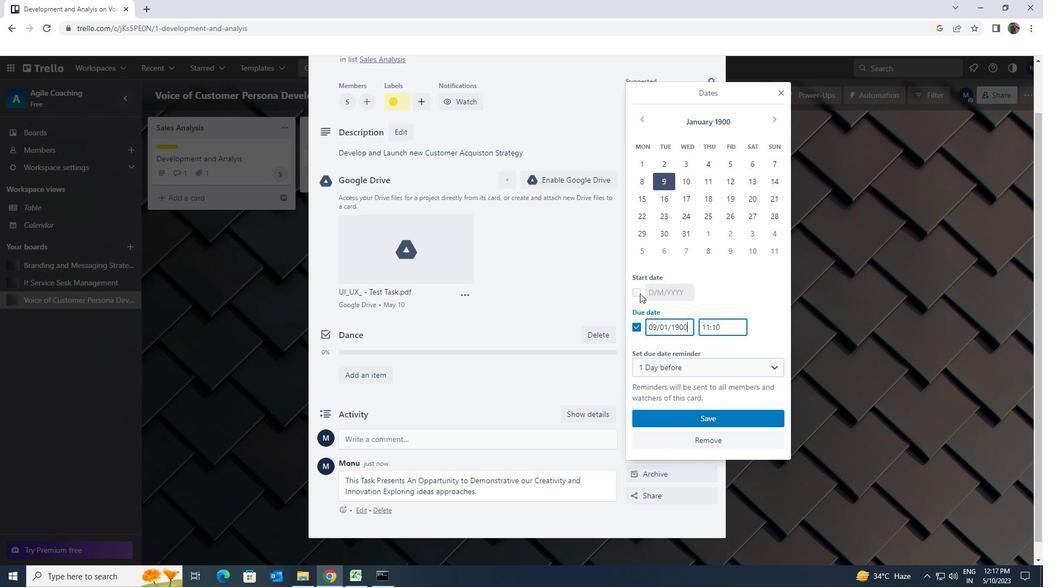 
Action: Mouse pressed left at (638, 289)
Screenshot: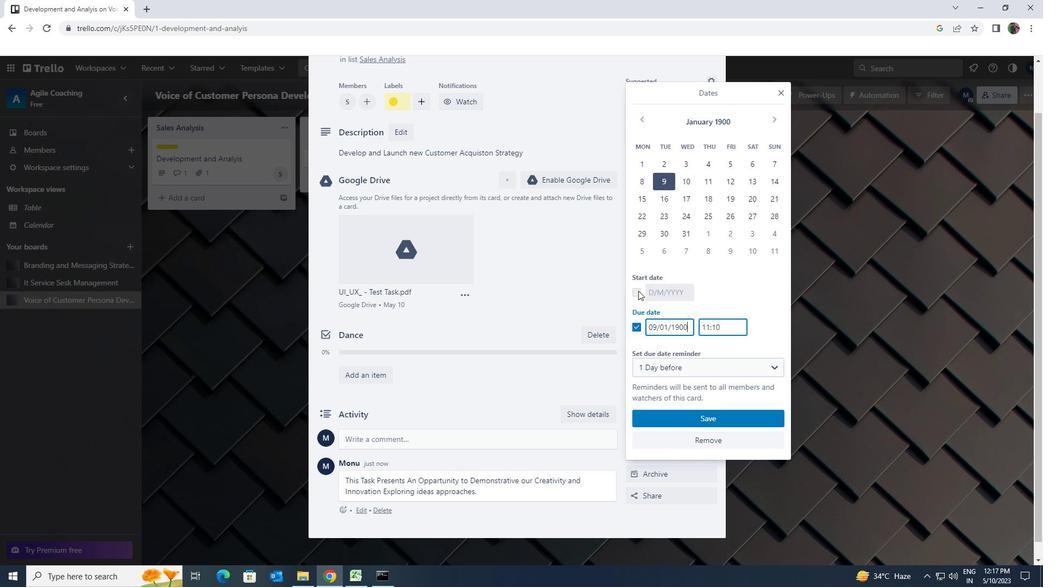 
Action: Mouse moved to (688, 291)
Screenshot: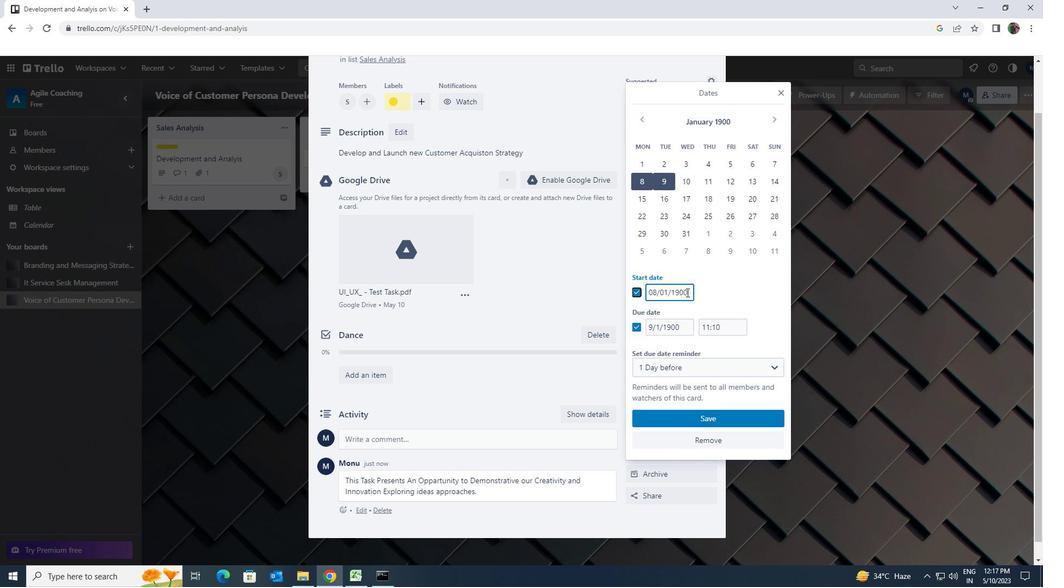 
Action: Mouse pressed left at (688, 291)
Screenshot: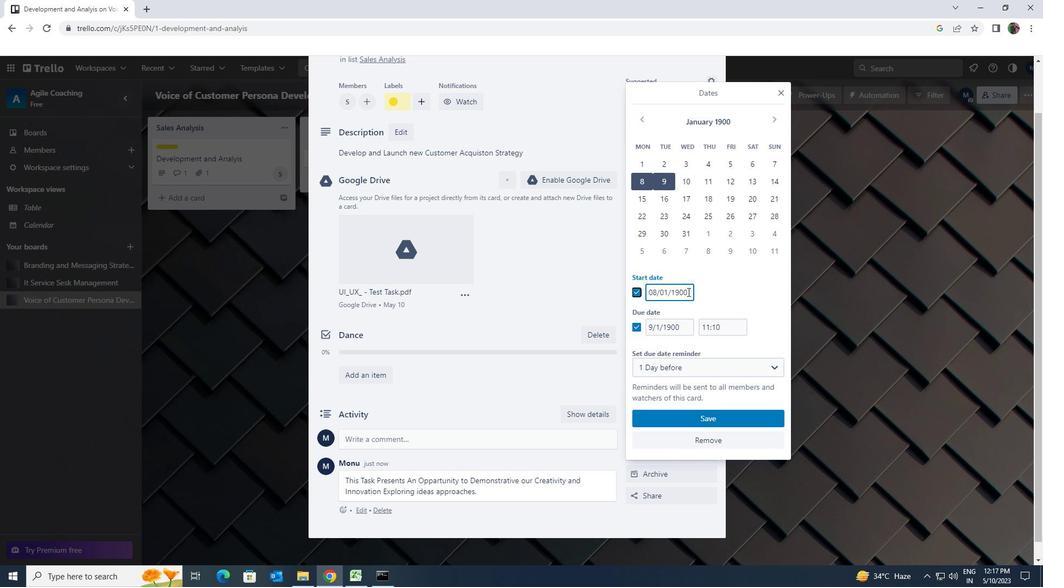 
Action: Mouse moved to (644, 288)
Screenshot: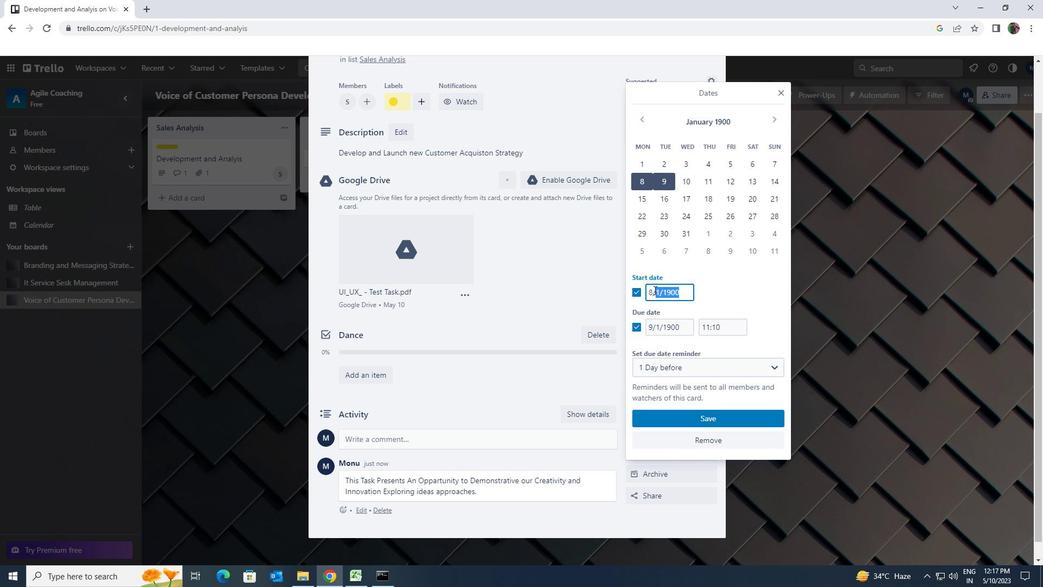 
Action: Key pressed 3/1/2<Key.backspace>1900
Screenshot: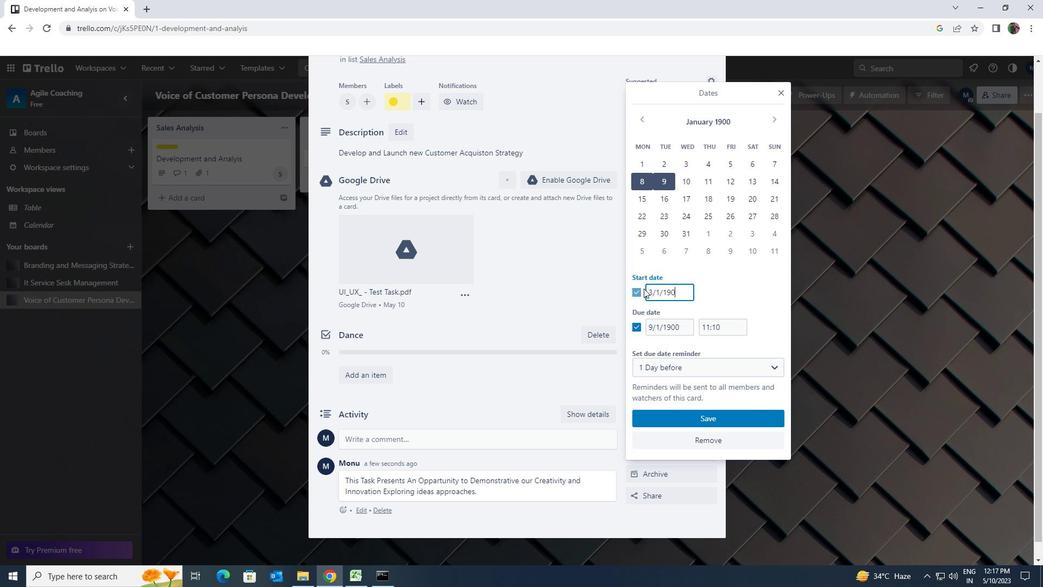 
Action: Mouse moved to (692, 328)
Screenshot: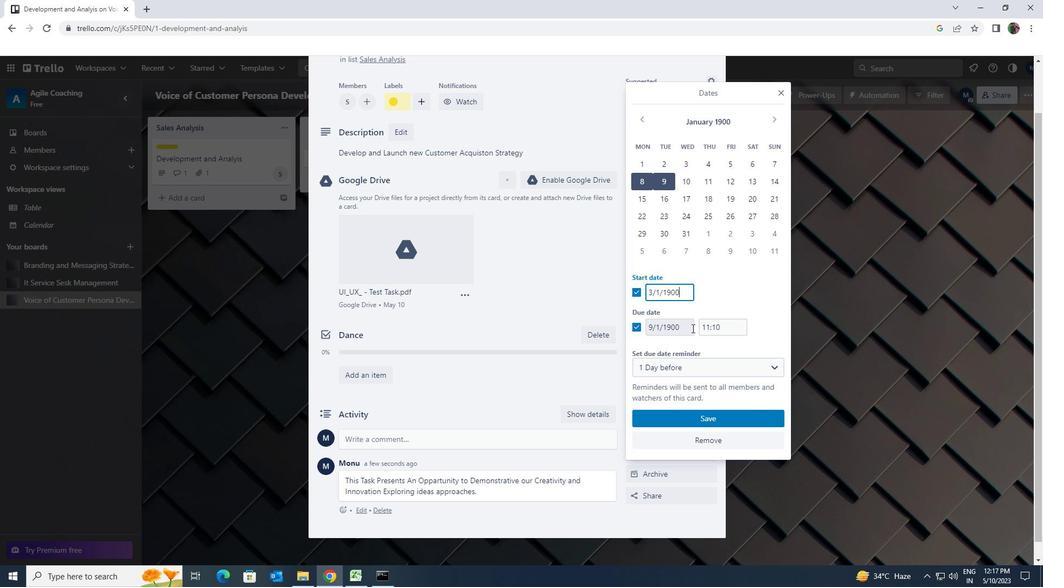 
Action: Mouse pressed left at (692, 328)
Screenshot: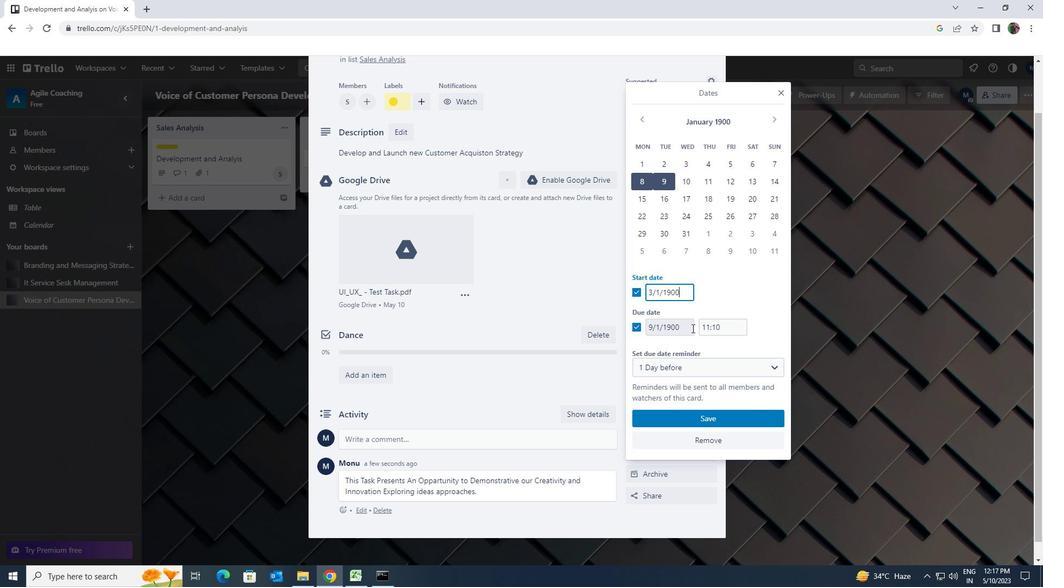 
Action: Mouse moved to (648, 328)
Screenshot: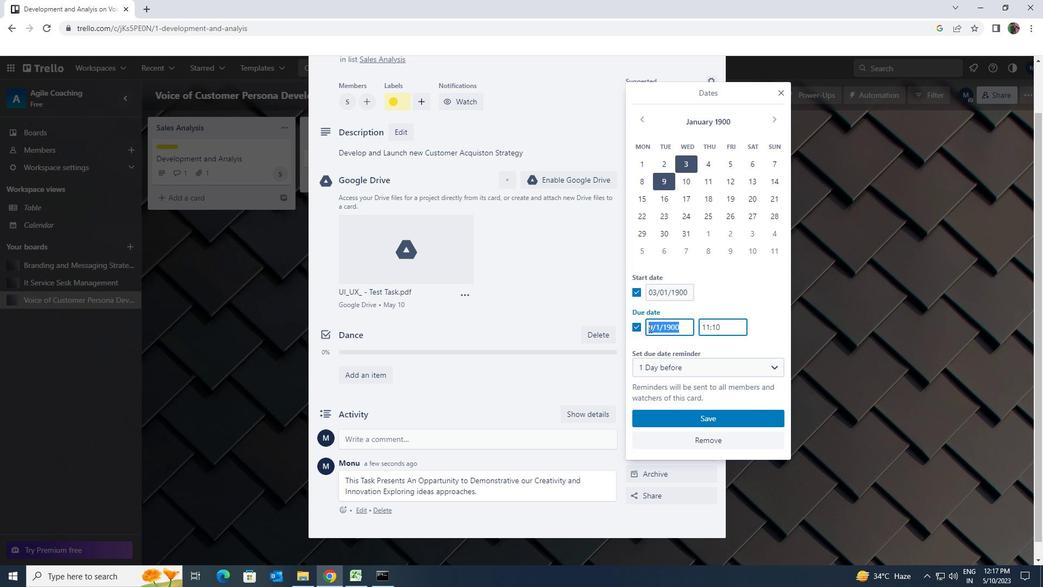 
Action: Key pressed 10/1/1900
Screenshot: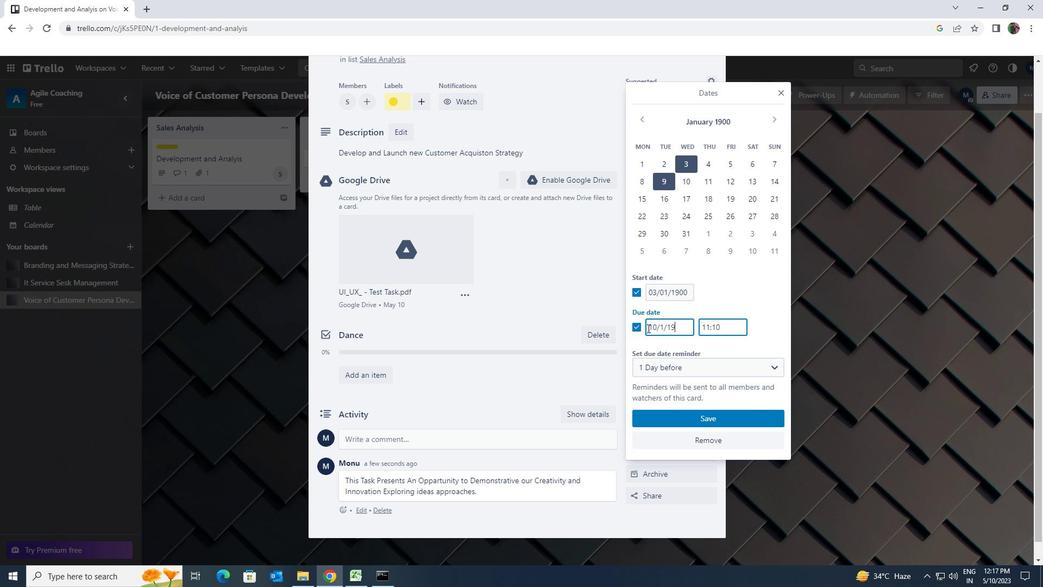 
Action: Mouse moved to (706, 420)
Screenshot: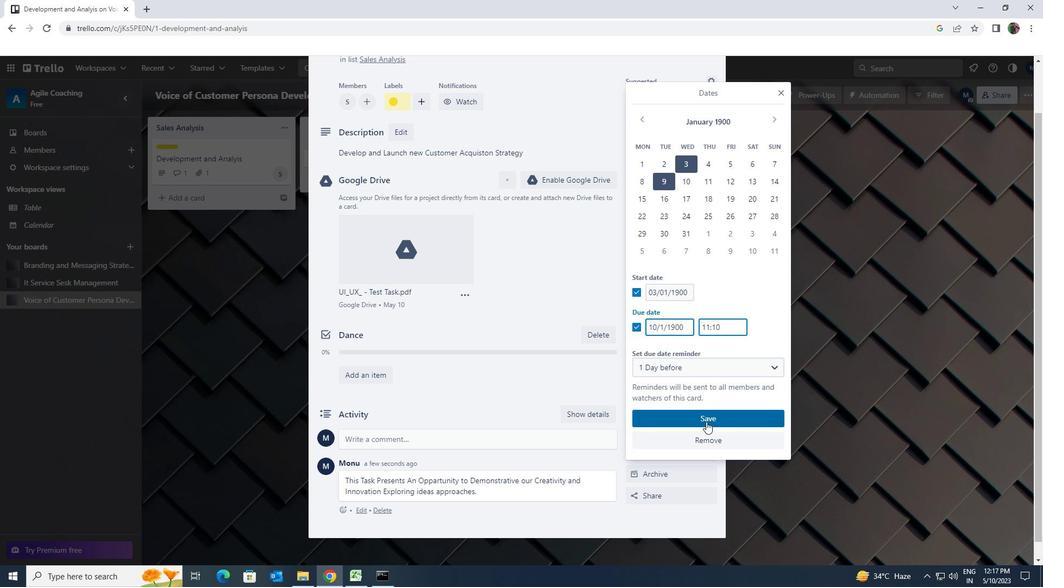 
Action: Mouse pressed left at (706, 420)
Screenshot: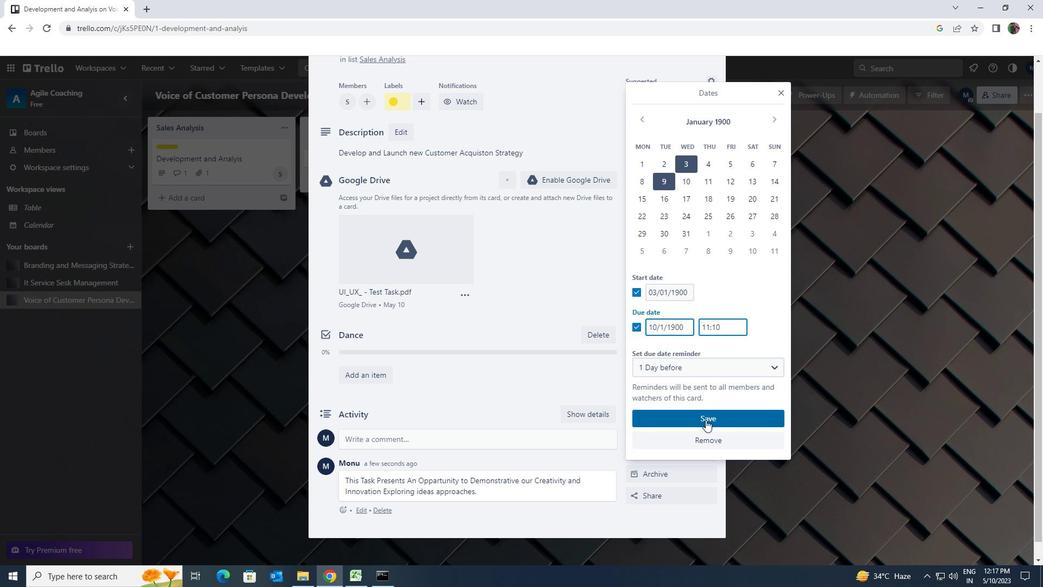 
